 Task: Find connections with filter location Roth with filter topic #ContentMarketingwith filter profile language Spanish with filter current company Square Yards with filter school The NorthCap University with filter industry Motor Vehicle Parts Manufacturing with filter service category Demand Generation with filter keywords title Program Manager
Action: Mouse moved to (285, 239)
Screenshot: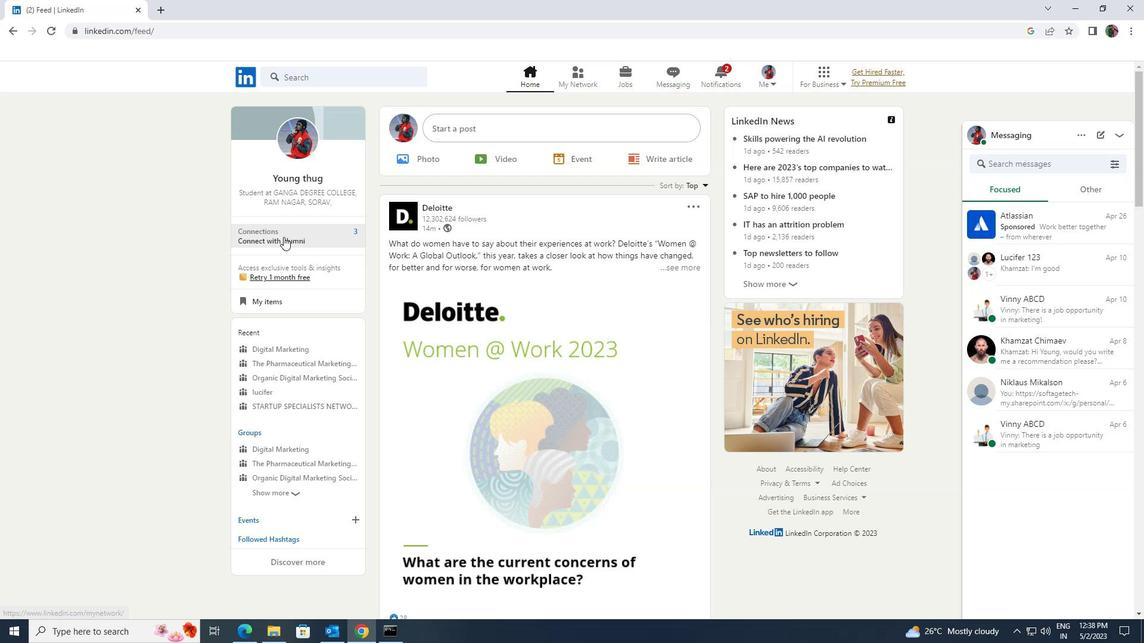 
Action: Mouse pressed left at (285, 239)
Screenshot: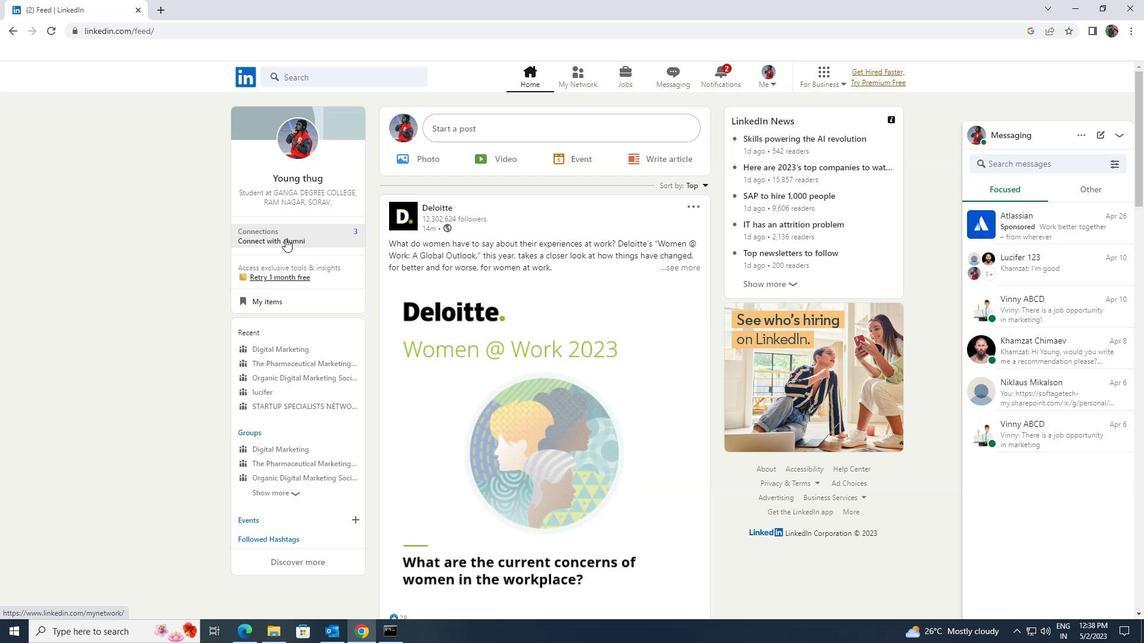 
Action: Mouse moved to (294, 144)
Screenshot: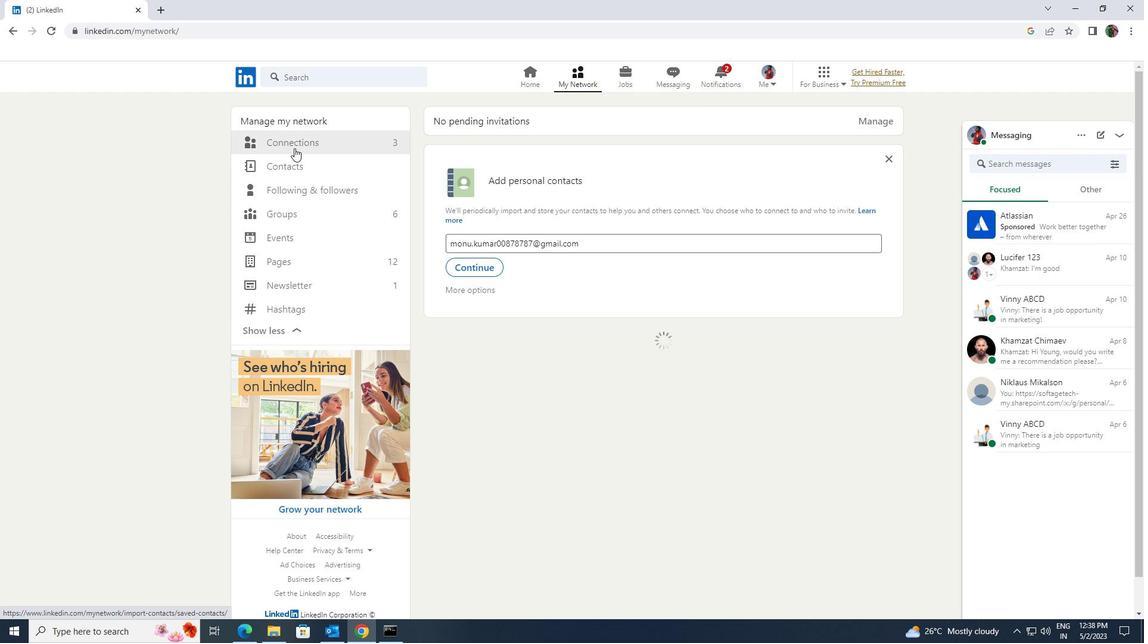 
Action: Mouse pressed left at (294, 144)
Screenshot: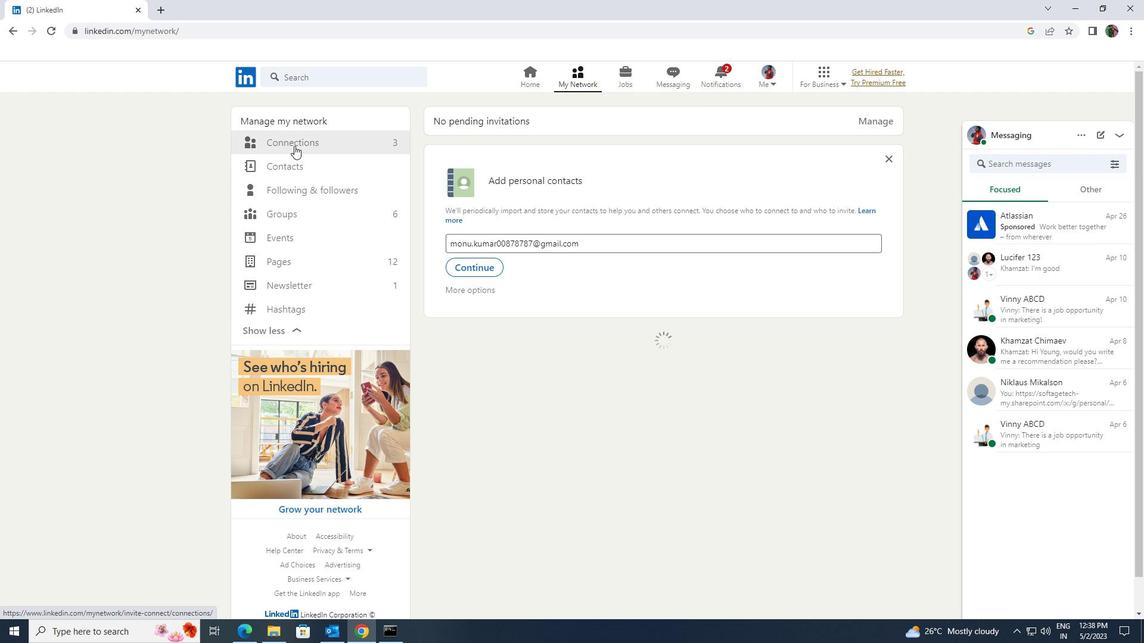 
Action: Mouse moved to (653, 143)
Screenshot: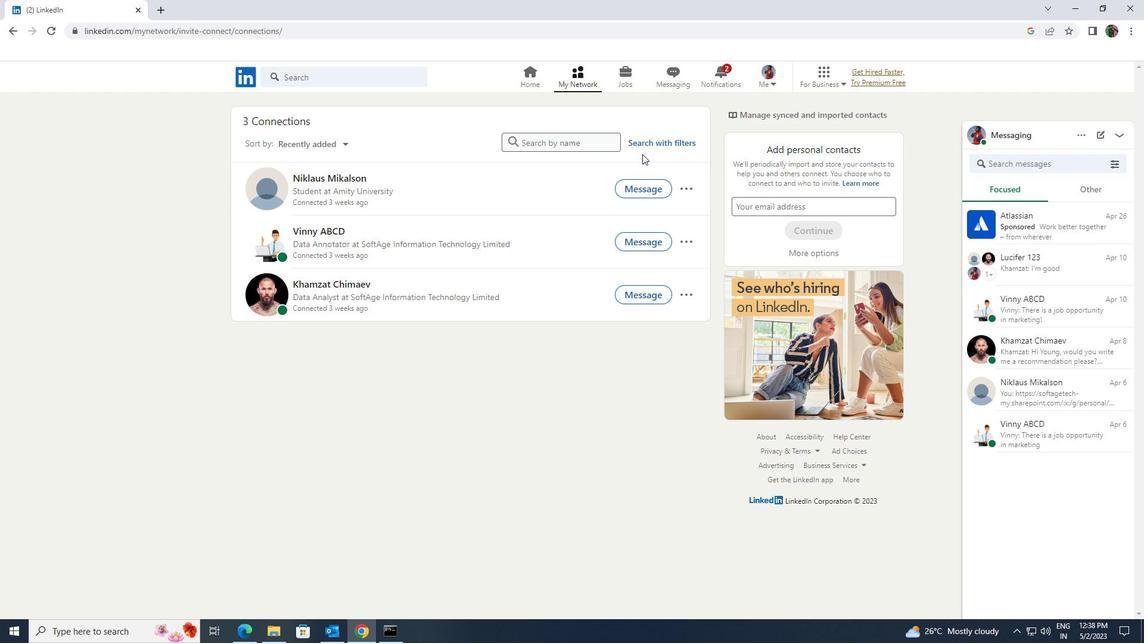 
Action: Mouse pressed left at (653, 143)
Screenshot: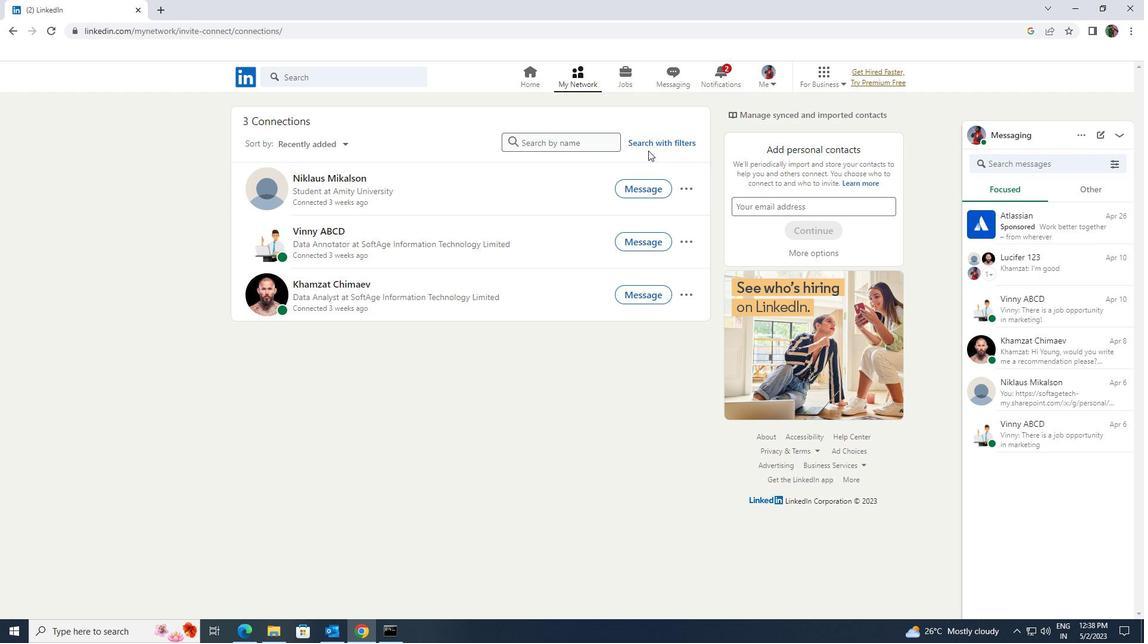 
Action: Mouse moved to (612, 110)
Screenshot: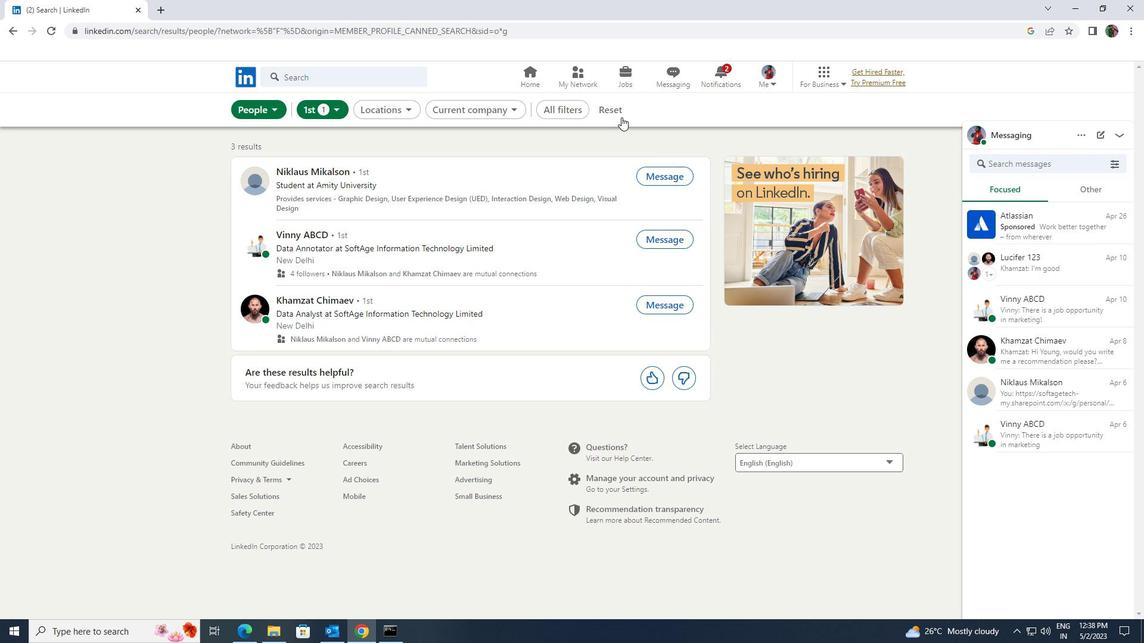 
Action: Mouse pressed left at (612, 110)
Screenshot: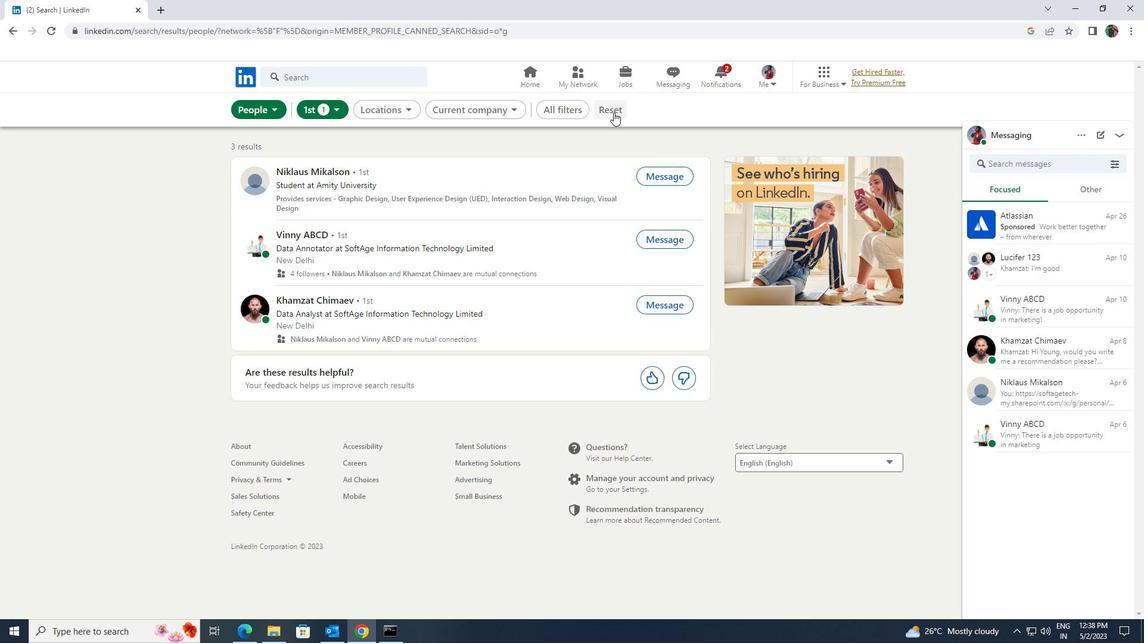 
Action: Mouse moved to (594, 108)
Screenshot: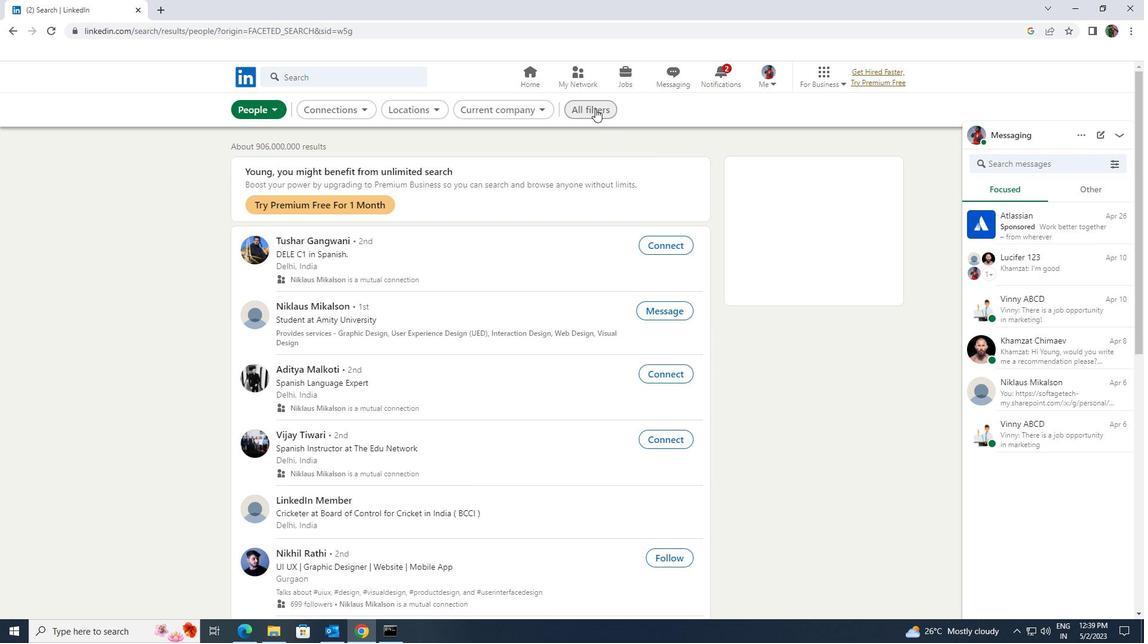 
Action: Mouse pressed left at (594, 108)
Screenshot: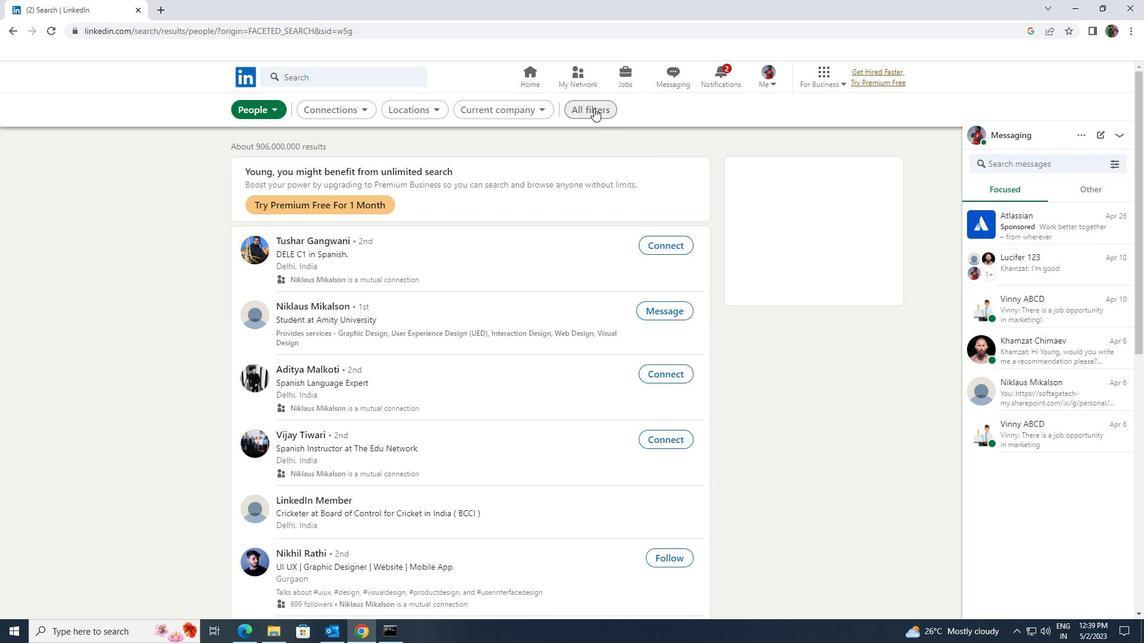 
Action: Mouse moved to (961, 305)
Screenshot: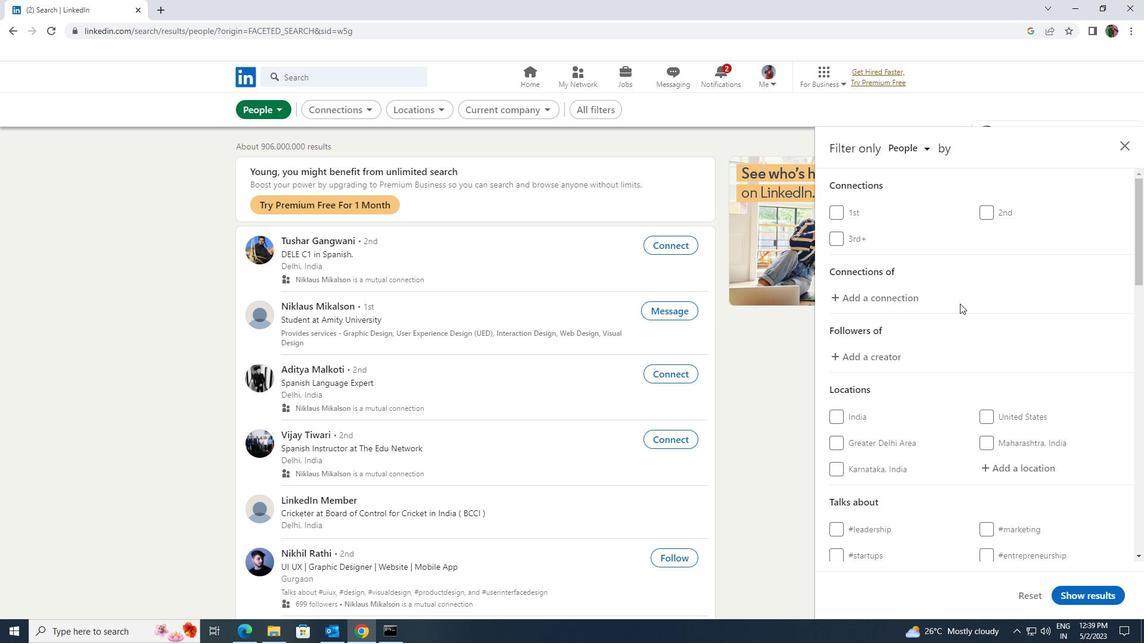 
Action: Mouse scrolled (961, 305) with delta (0, 0)
Screenshot: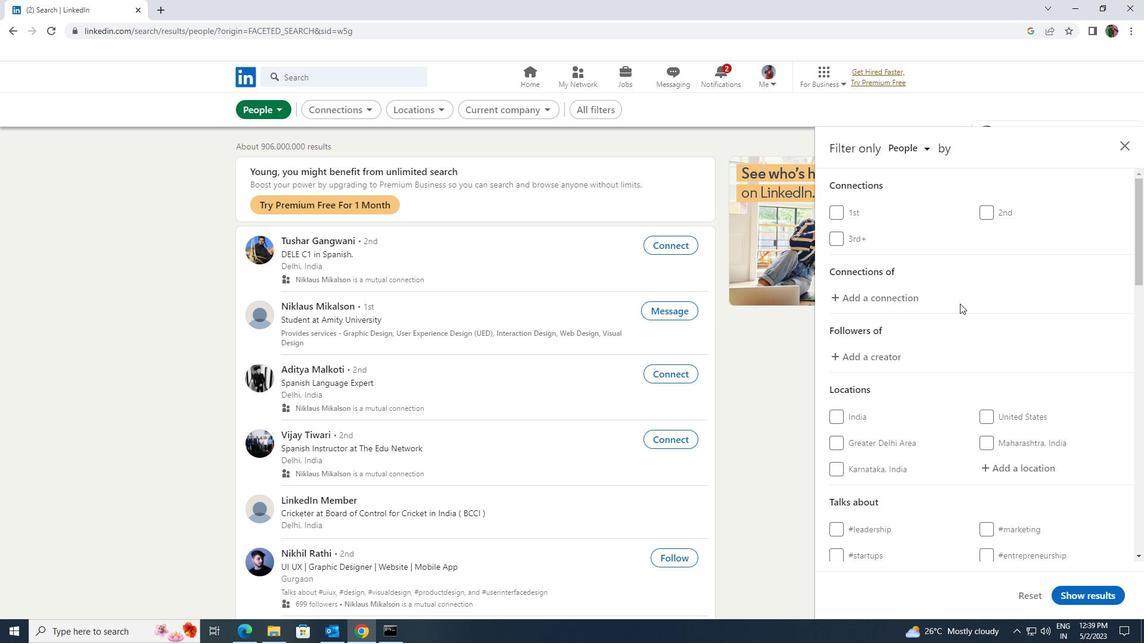 
Action: Mouse scrolled (961, 305) with delta (0, 0)
Screenshot: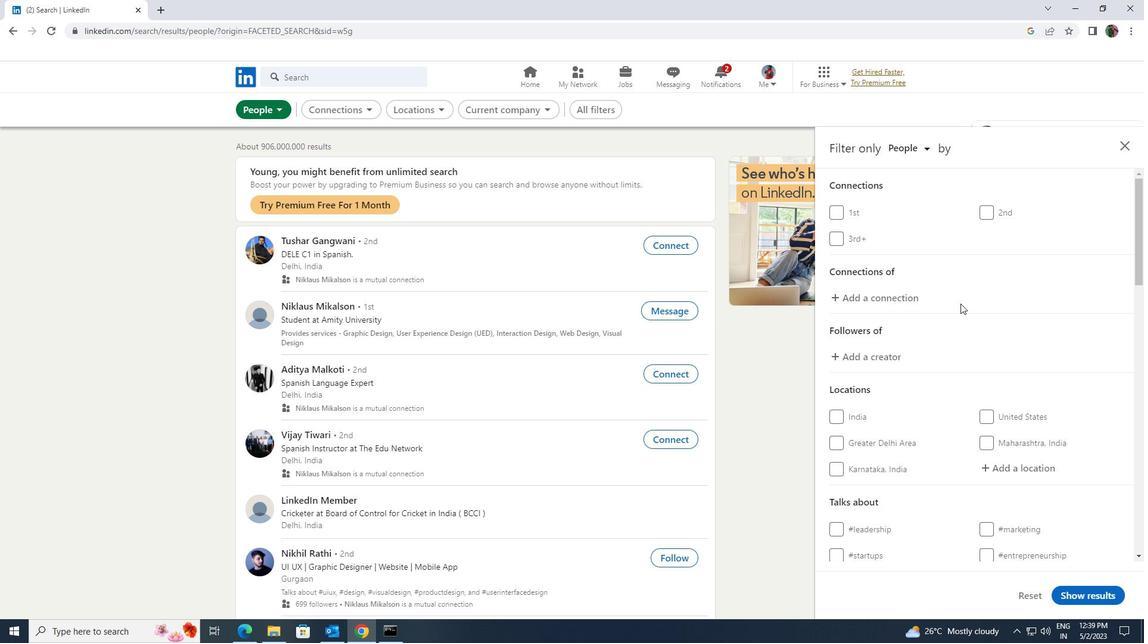 
Action: Mouse moved to (988, 346)
Screenshot: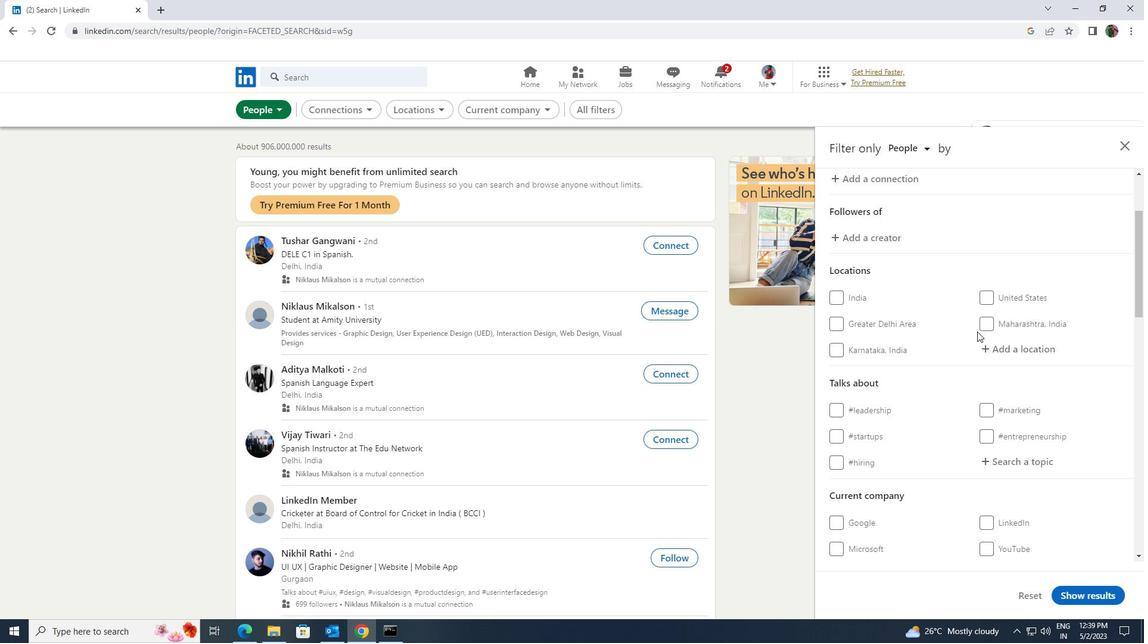 
Action: Mouse pressed left at (988, 346)
Screenshot: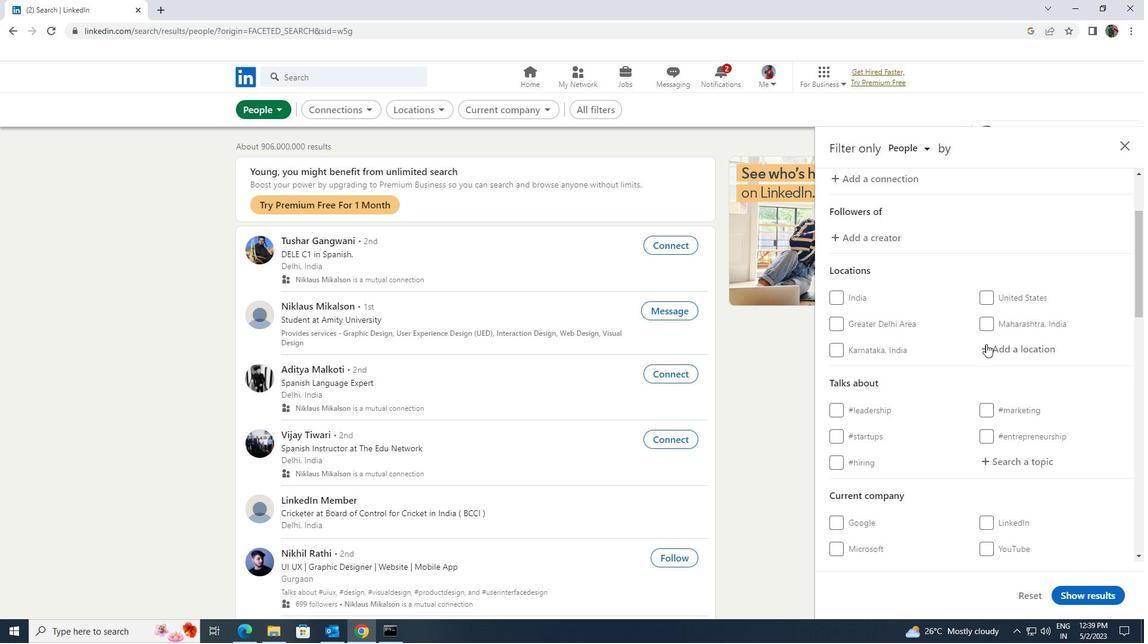 
Action: Mouse moved to (989, 347)
Screenshot: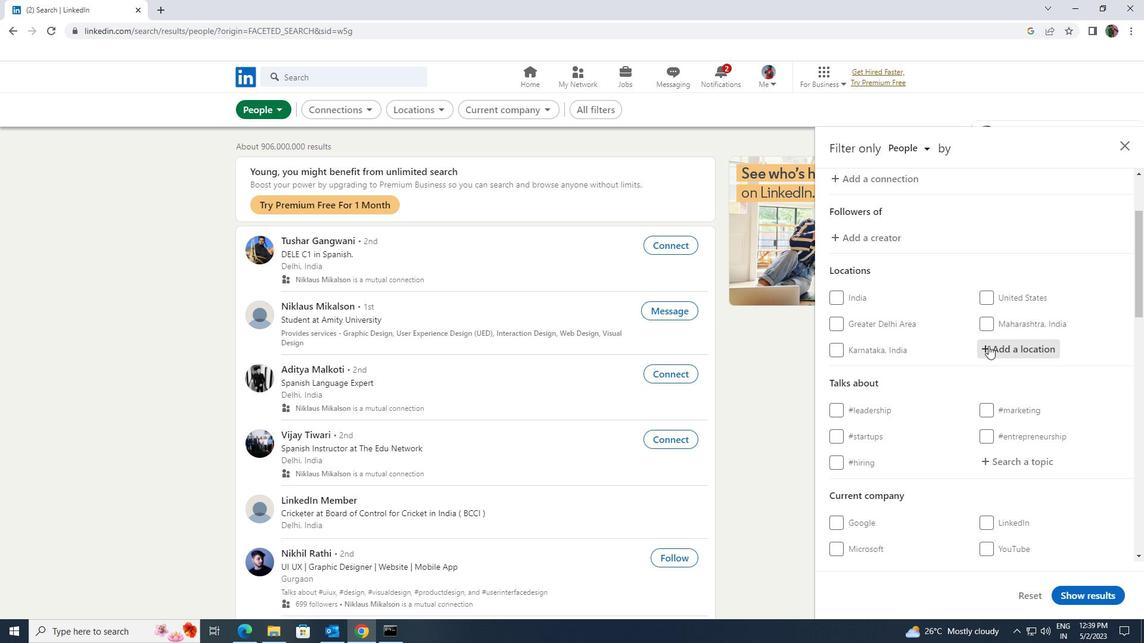 
Action: Key pressed <Key.shift>ROTH
Screenshot: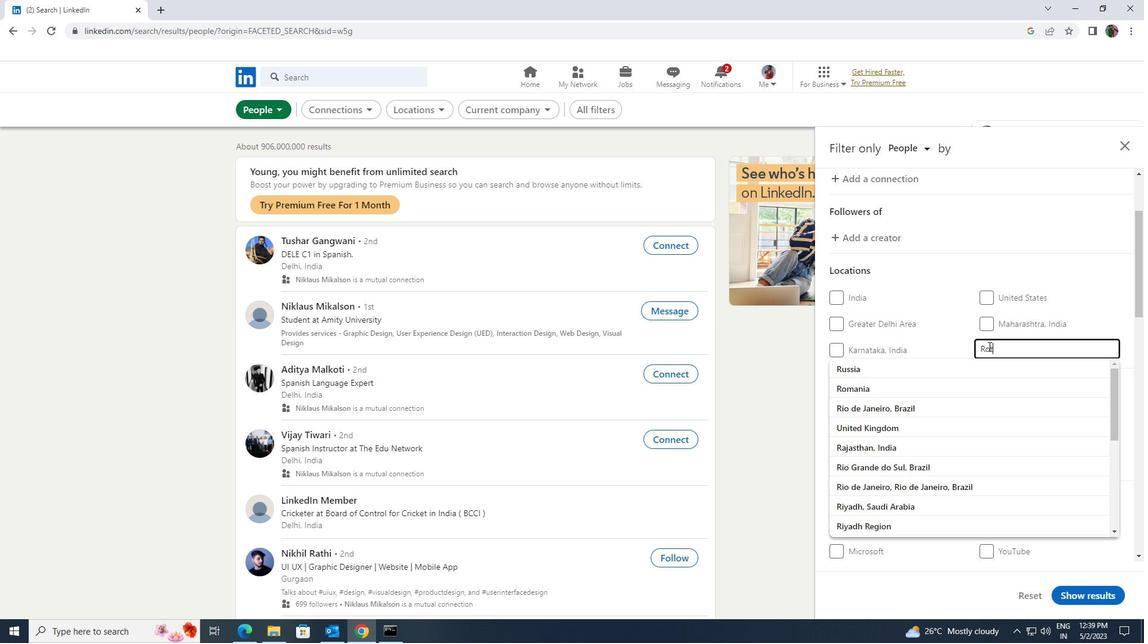 
Action: Mouse moved to (970, 382)
Screenshot: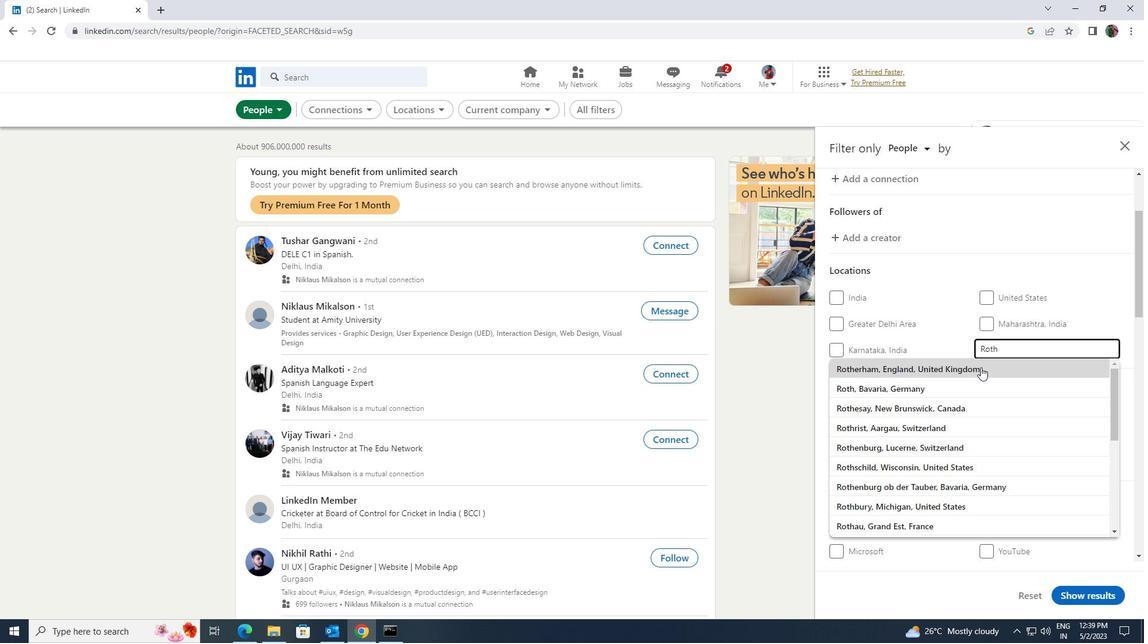 
Action: Mouse pressed left at (970, 382)
Screenshot: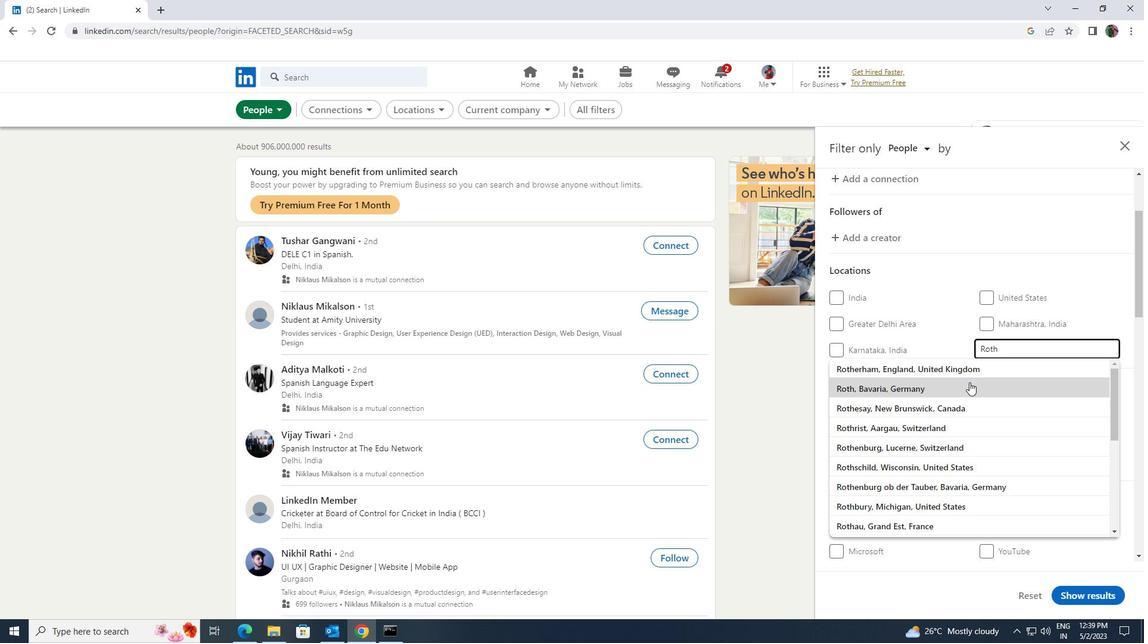 
Action: Mouse scrolled (970, 382) with delta (0, 0)
Screenshot: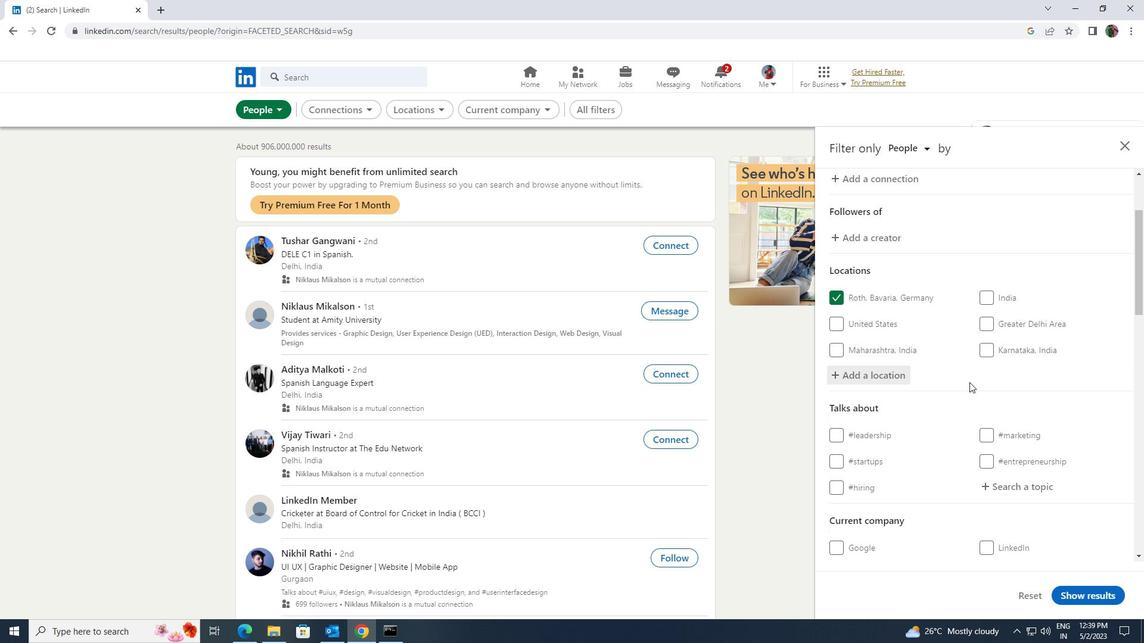 
Action: Mouse moved to (991, 422)
Screenshot: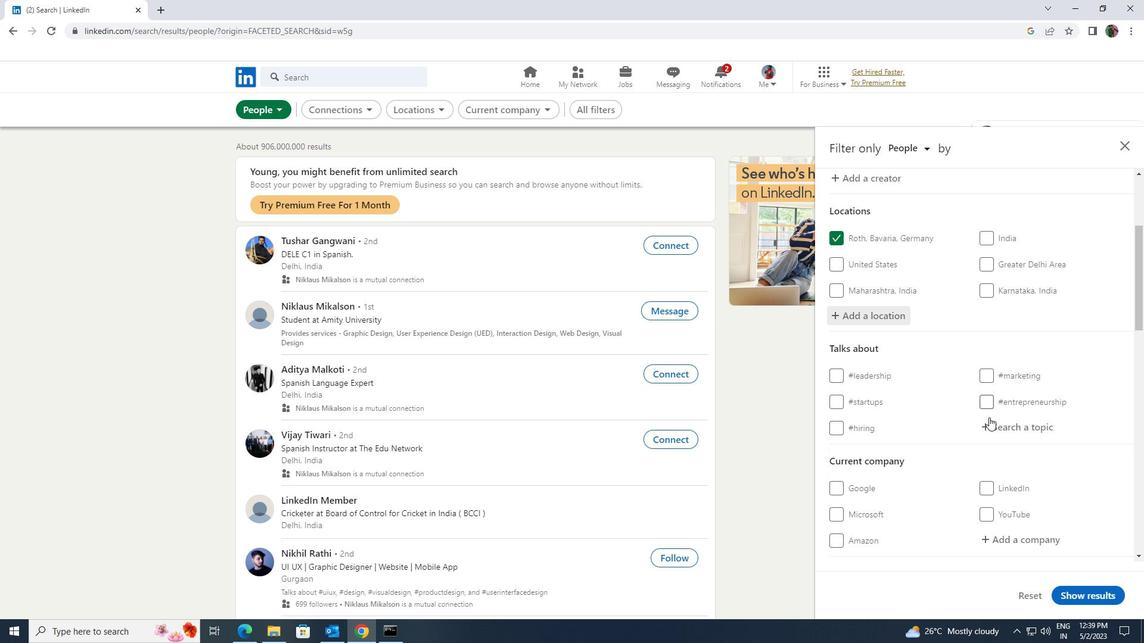 
Action: Mouse pressed left at (991, 422)
Screenshot: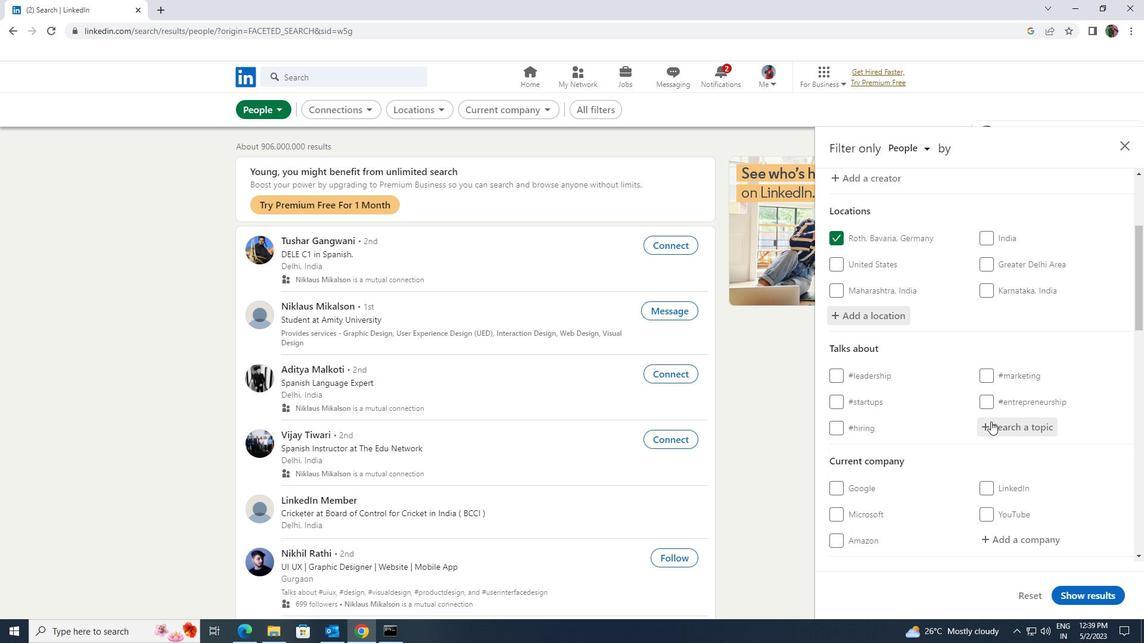 
Action: Key pressed <Key.shift><Key.shift><Key.shift><Key.shift><Key.shift><Key.shift><Key.shift>CONTENT<Key.shift>MARK
Screenshot: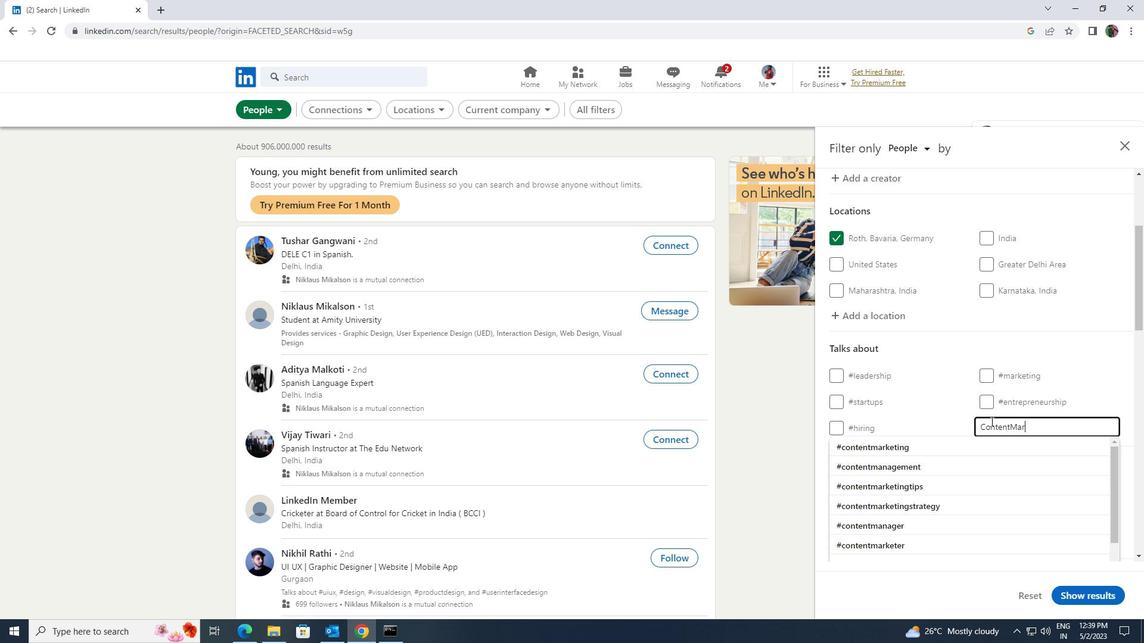 
Action: Mouse moved to (981, 439)
Screenshot: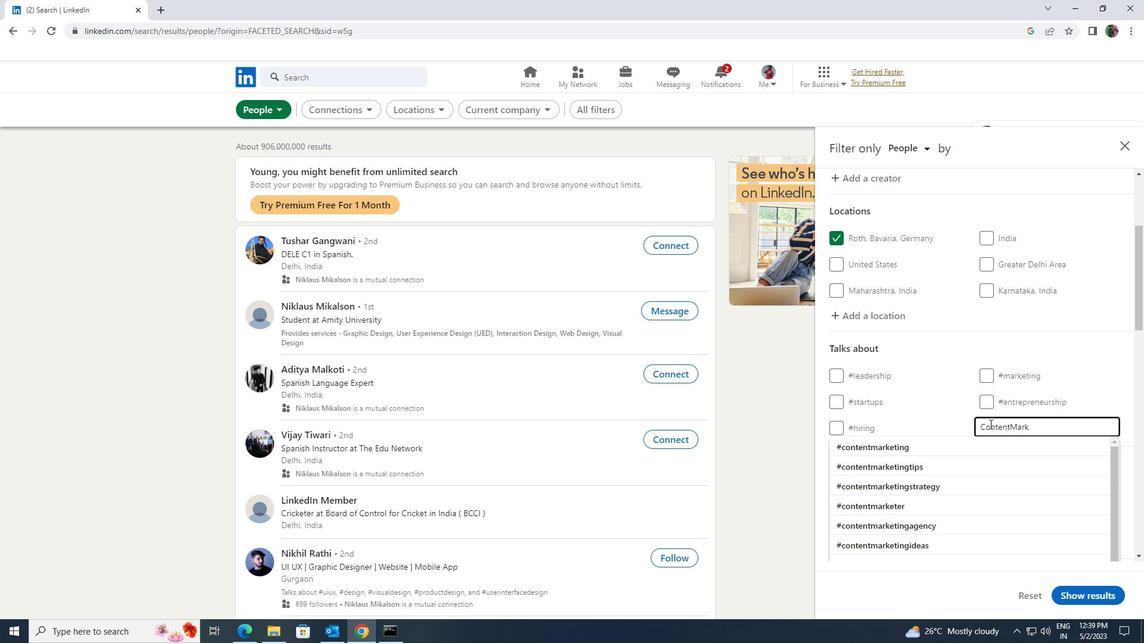 
Action: Mouse pressed left at (981, 439)
Screenshot: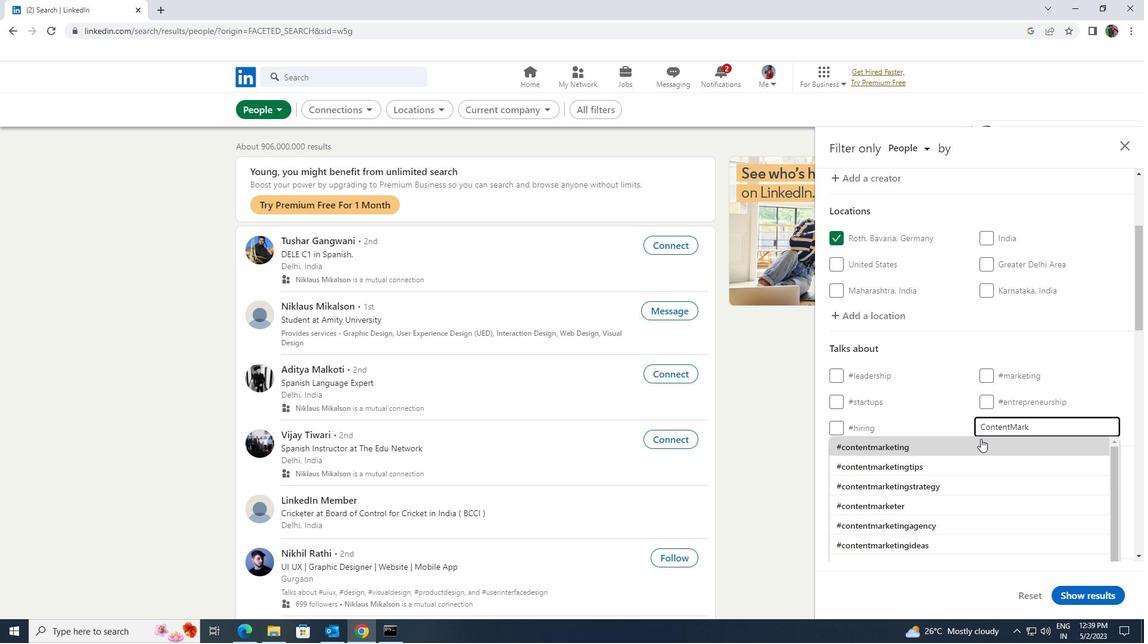 
Action: Mouse scrolled (981, 438) with delta (0, 0)
Screenshot: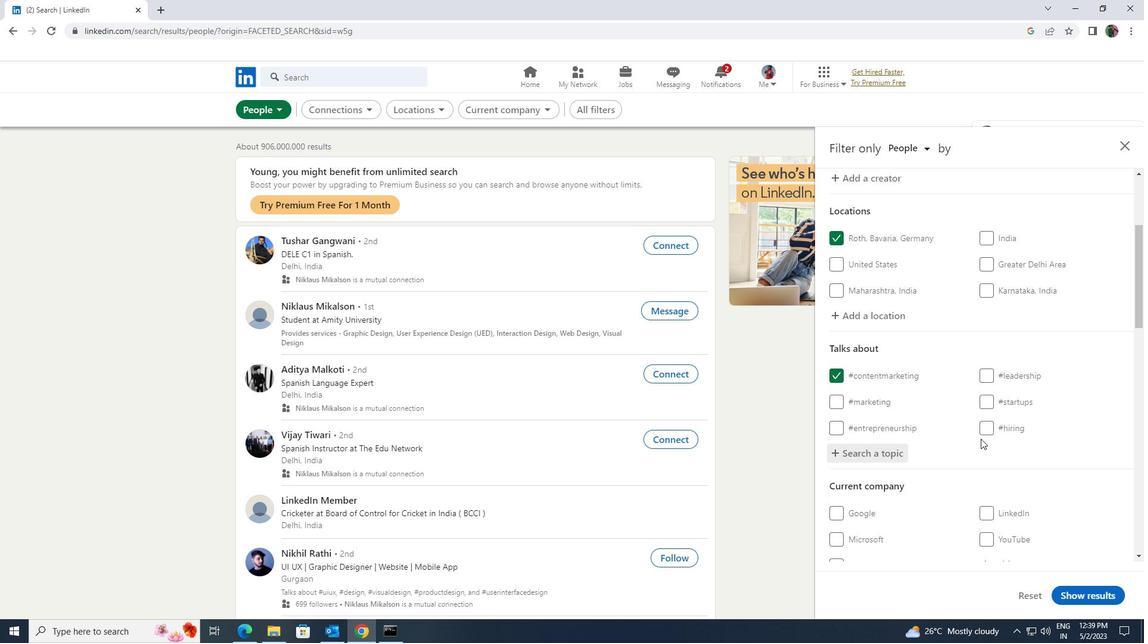 
Action: Mouse scrolled (981, 438) with delta (0, 0)
Screenshot: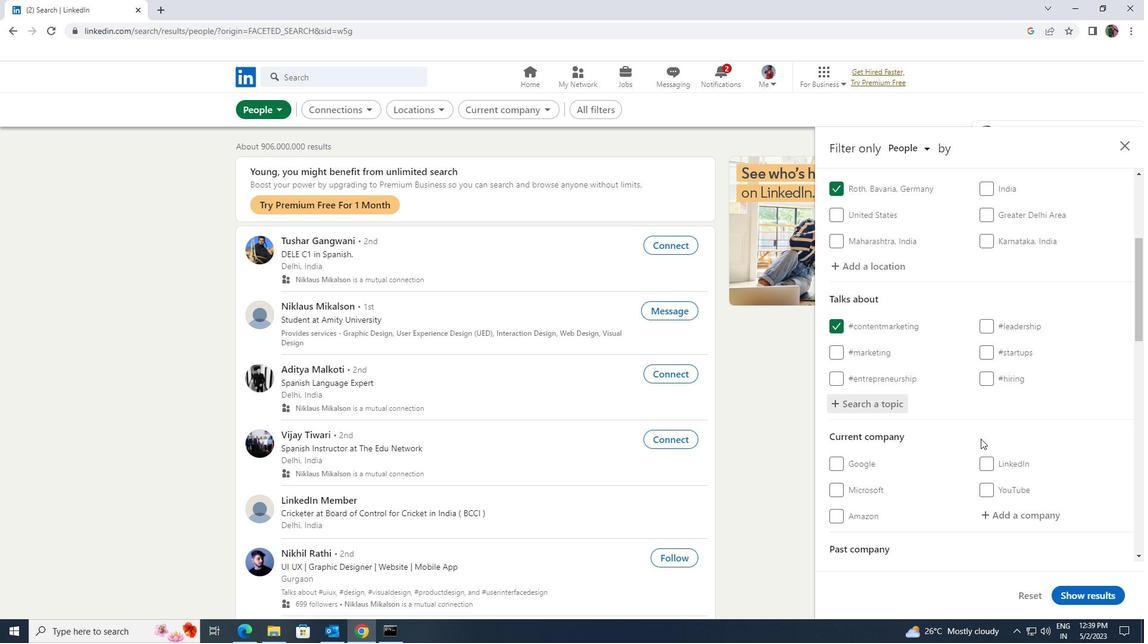 
Action: Mouse scrolled (981, 438) with delta (0, 0)
Screenshot: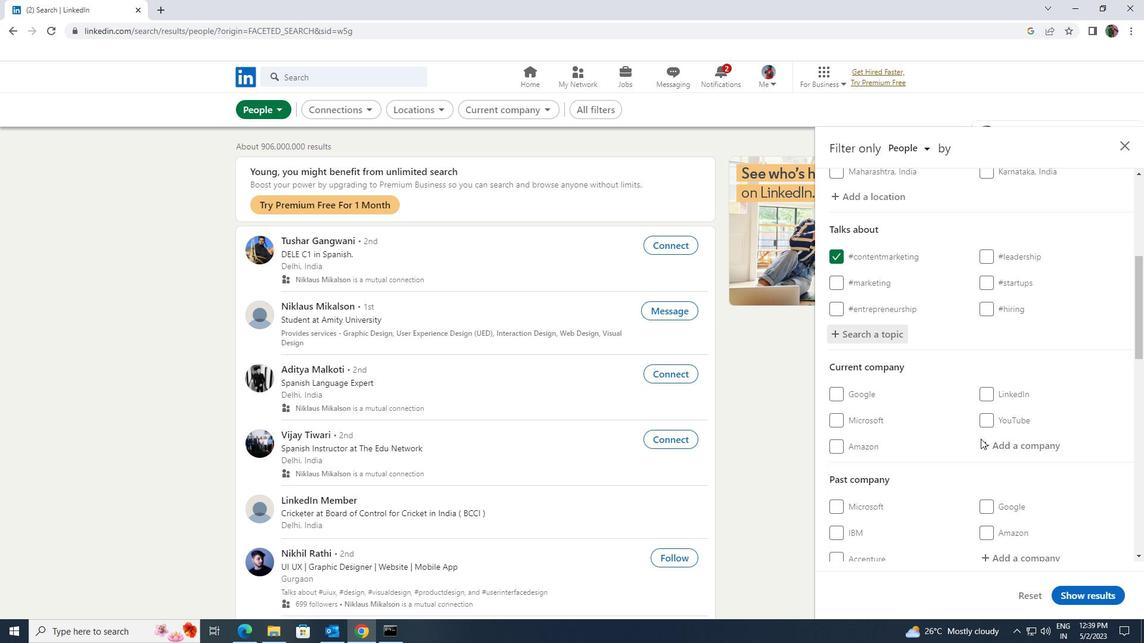 
Action: Mouse scrolled (981, 438) with delta (0, 0)
Screenshot: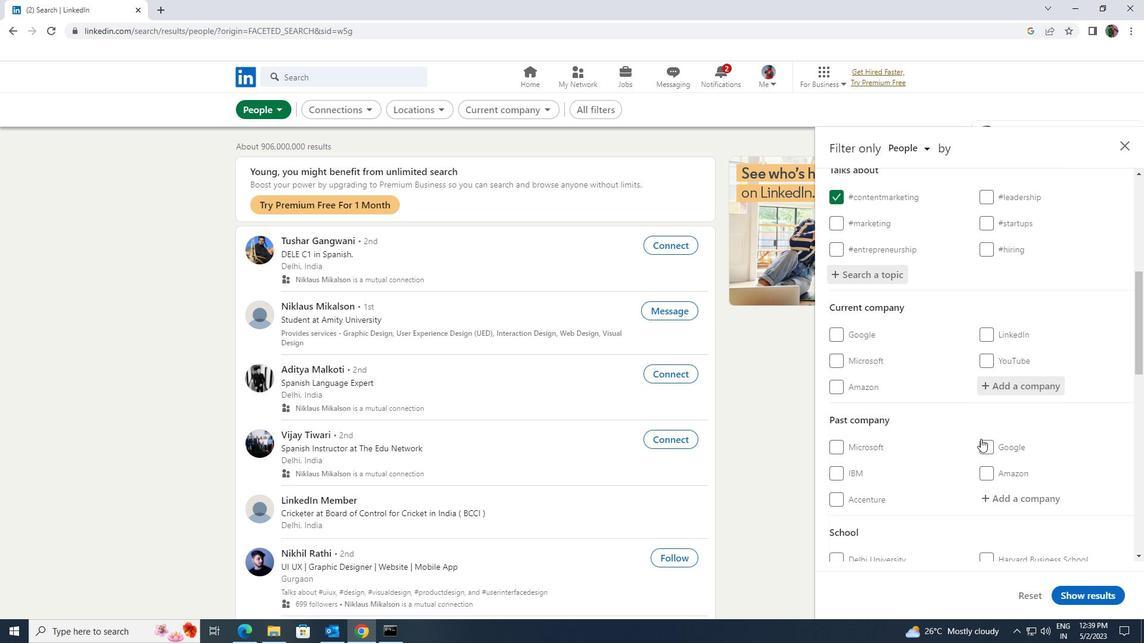 
Action: Mouse scrolled (981, 438) with delta (0, 0)
Screenshot: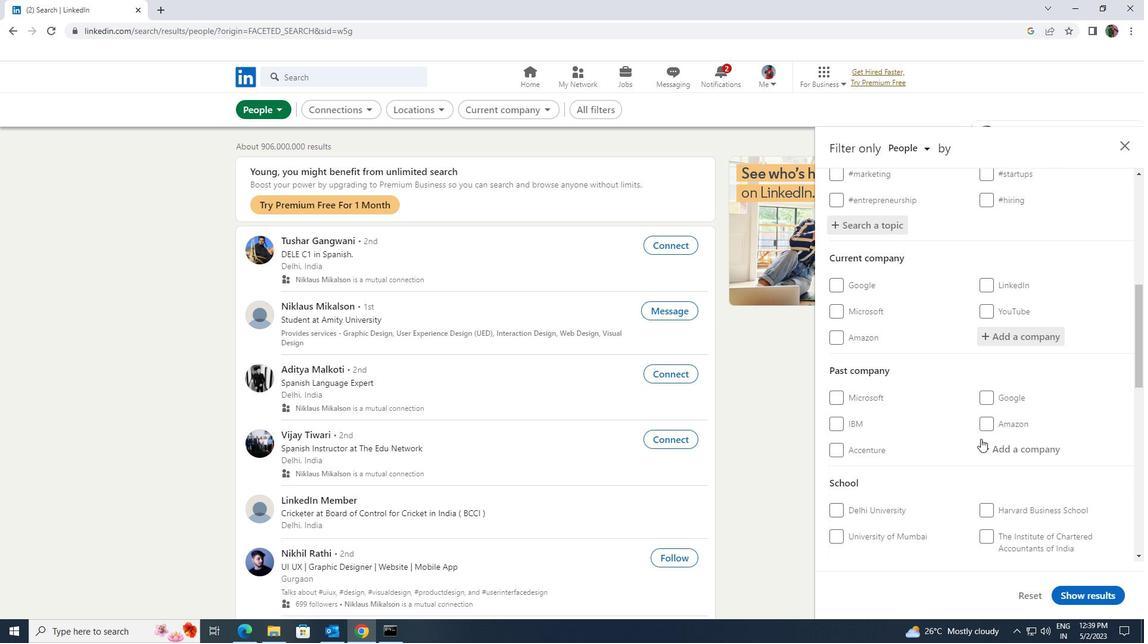 
Action: Mouse scrolled (981, 438) with delta (0, 0)
Screenshot: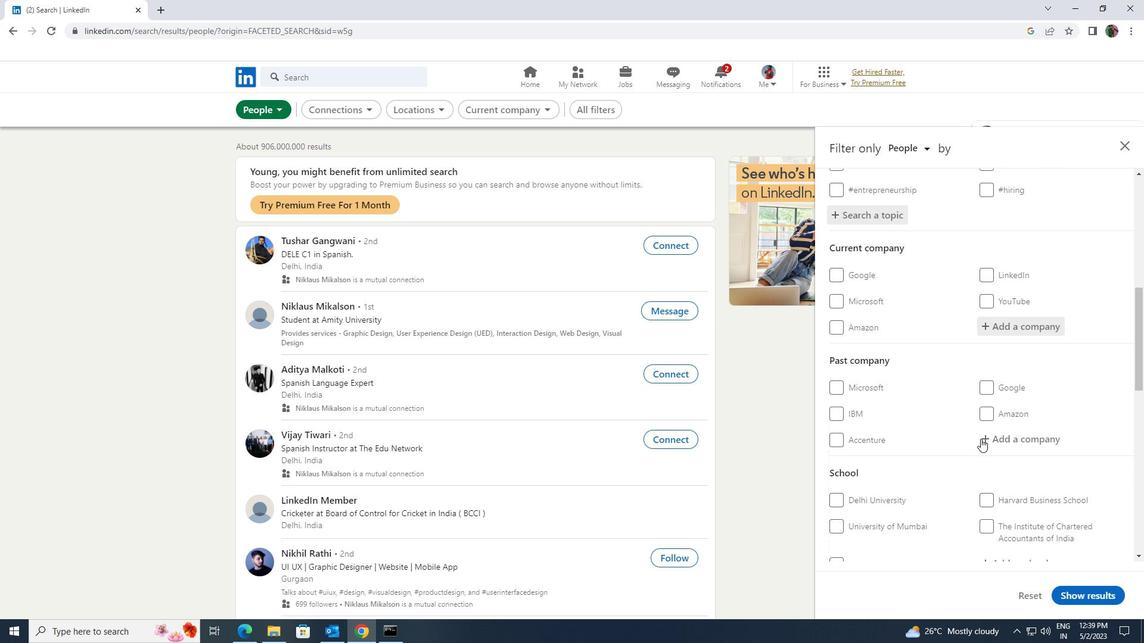 
Action: Mouse scrolled (981, 438) with delta (0, 0)
Screenshot: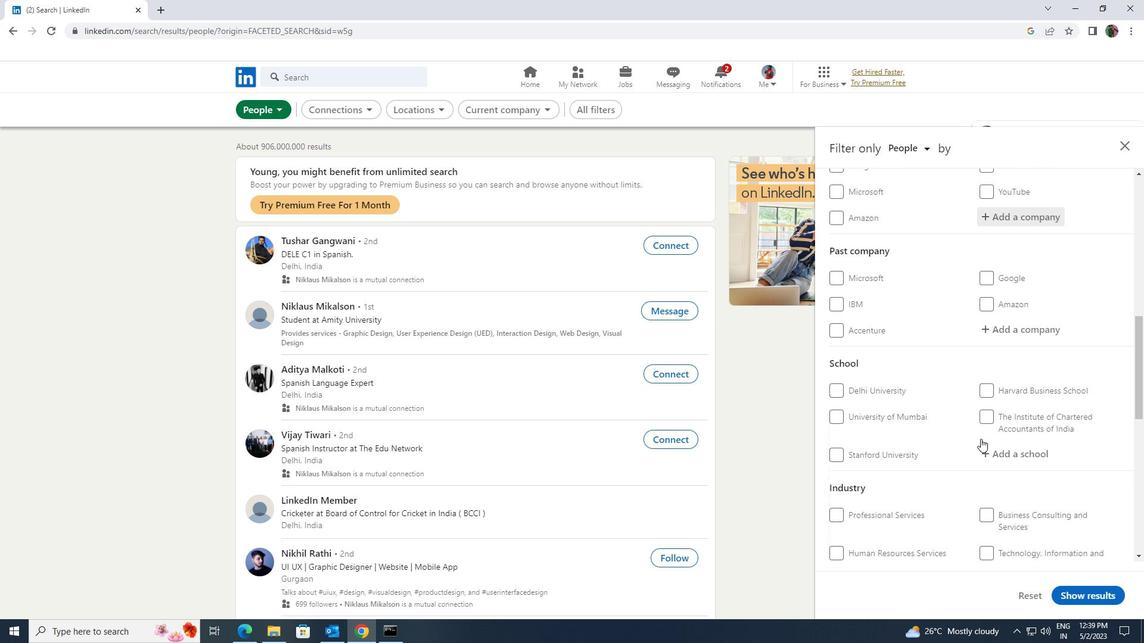 
Action: Mouse scrolled (981, 438) with delta (0, 0)
Screenshot: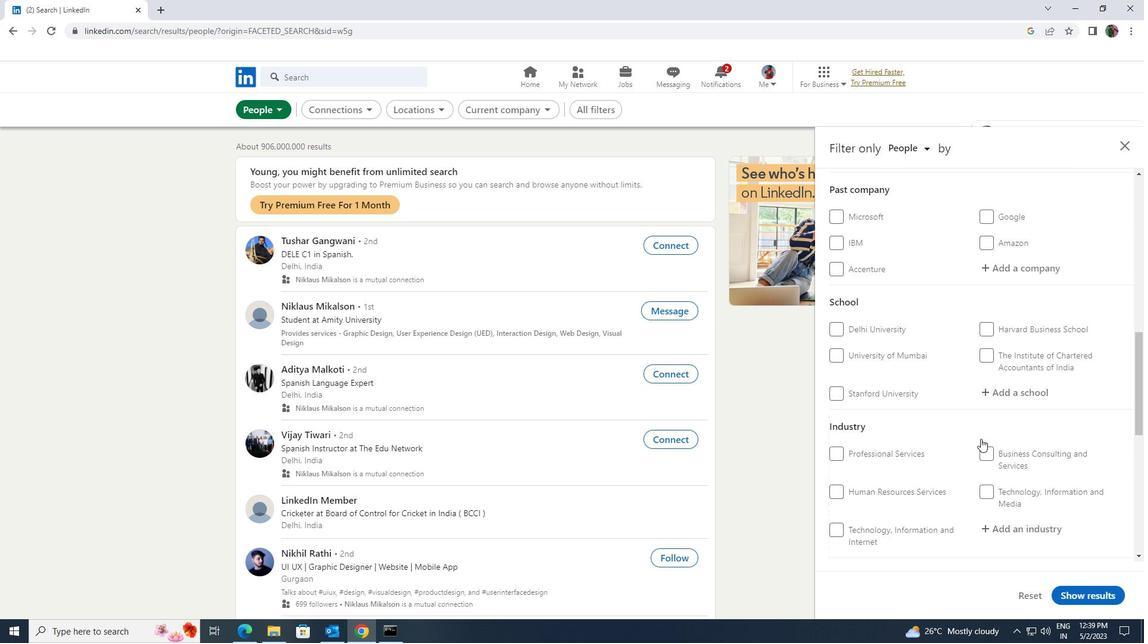 
Action: Mouse scrolled (981, 438) with delta (0, 0)
Screenshot: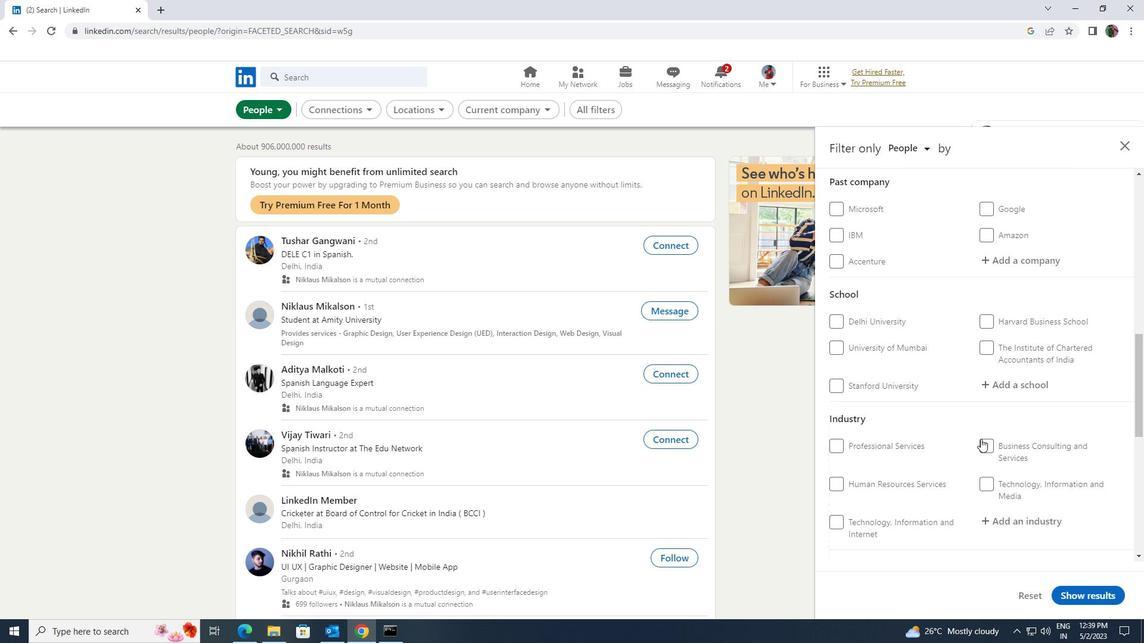 
Action: Mouse scrolled (981, 438) with delta (0, 0)
Screenshot: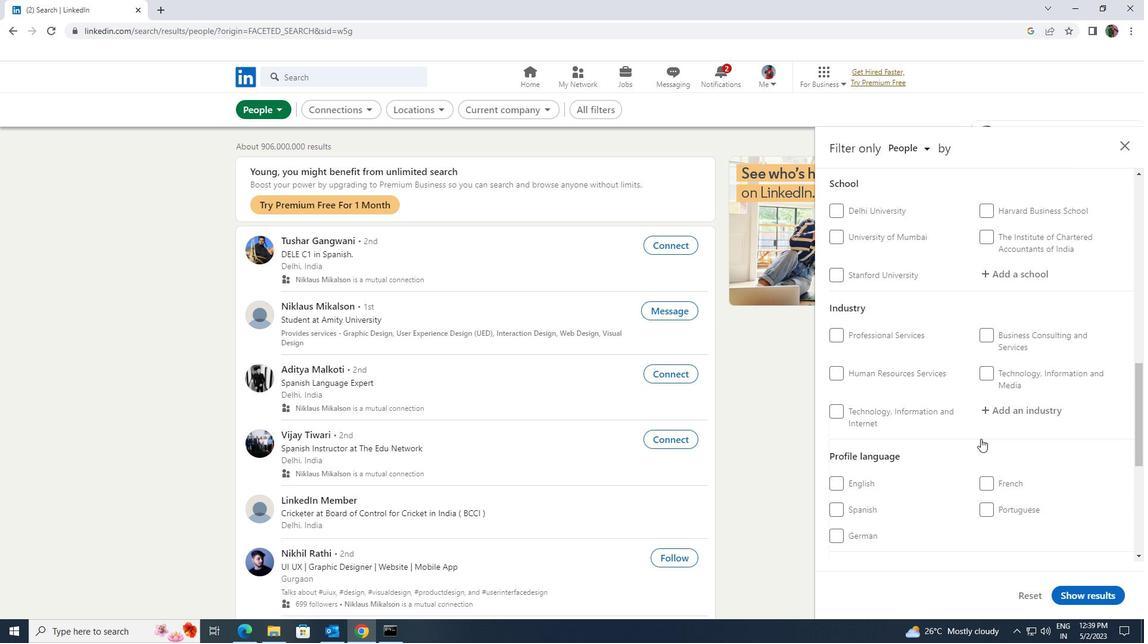 
Action: Mouse moved to (836, 443)
Screenshot: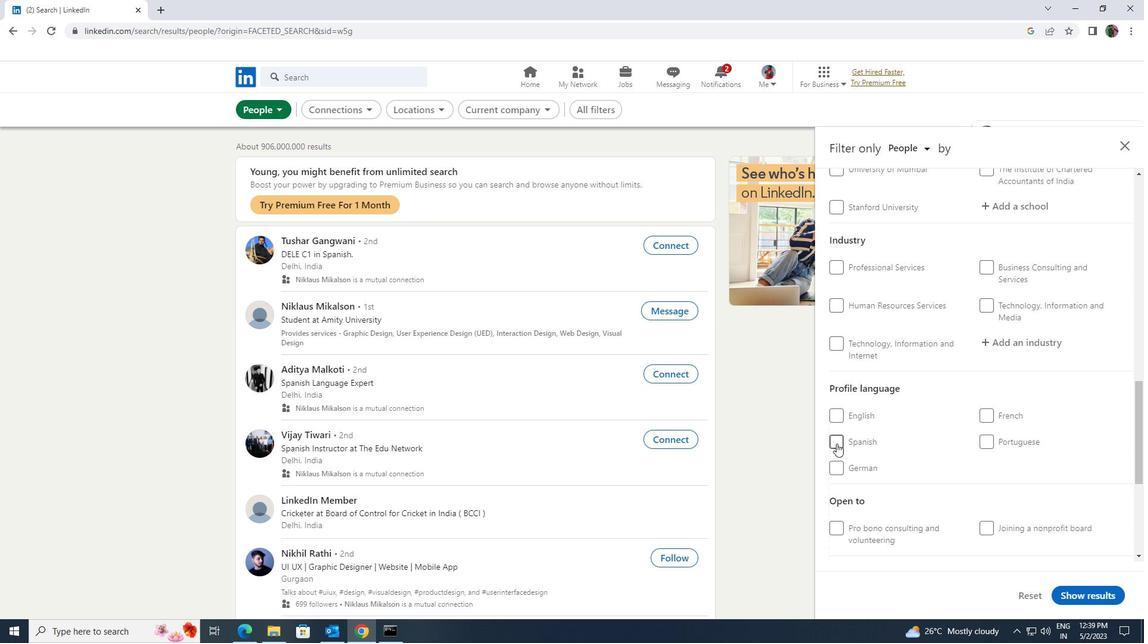 
Action: Mouse pressed left at (836, 443)
Screenshot: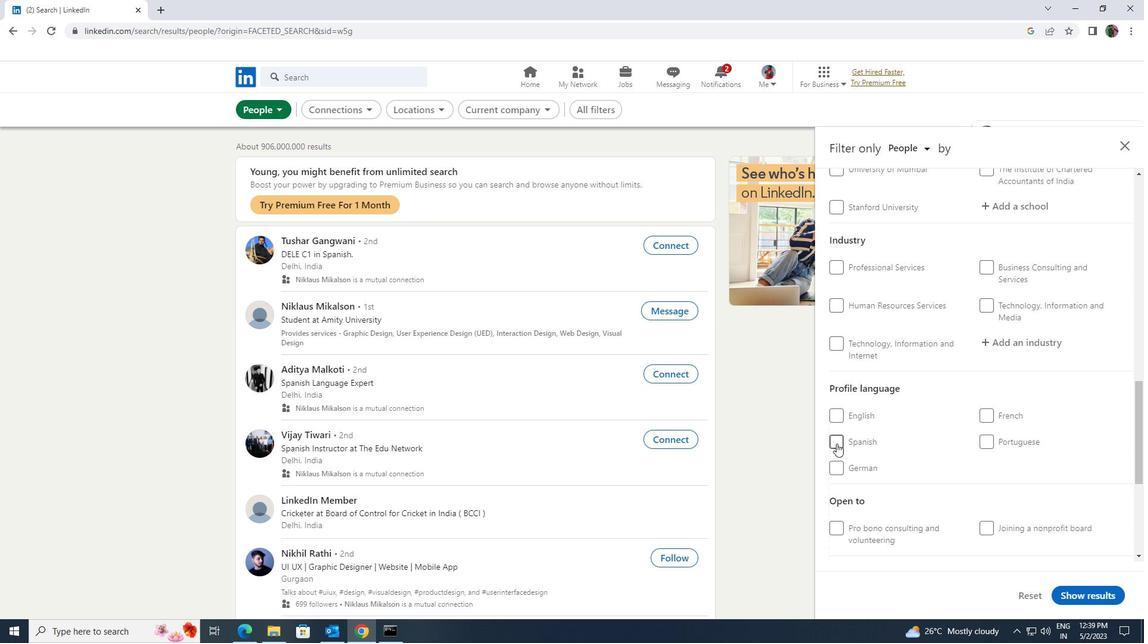 
Action: Mouse moved to (928, 429)
Screenshot: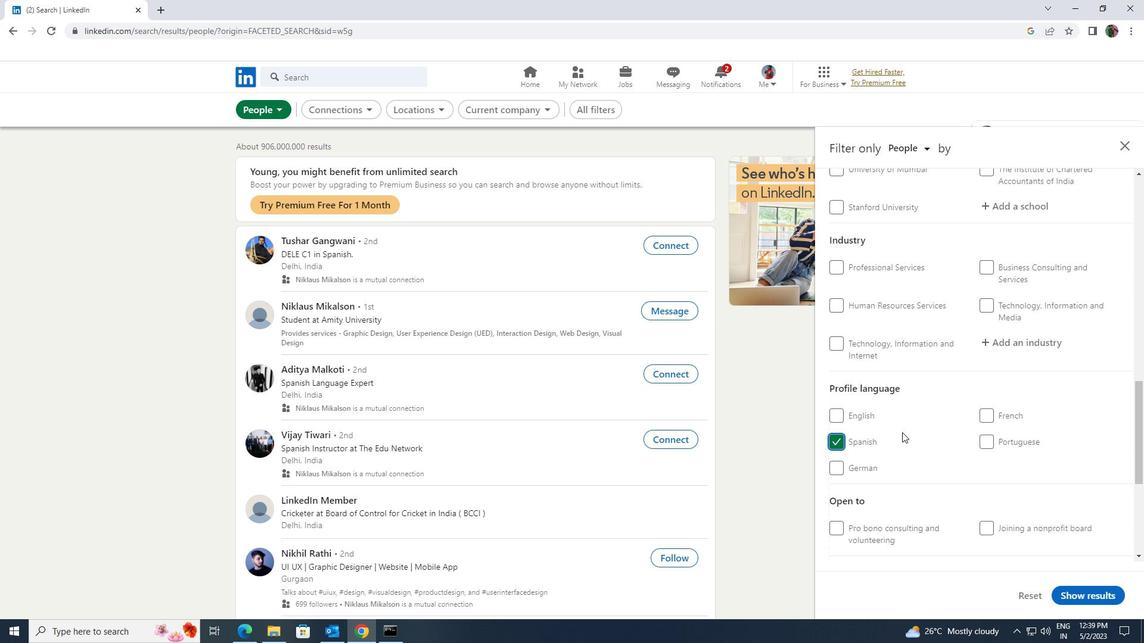 
Action: Mouse scrolled (928, 429) with delta (0, 0)
Screenshot: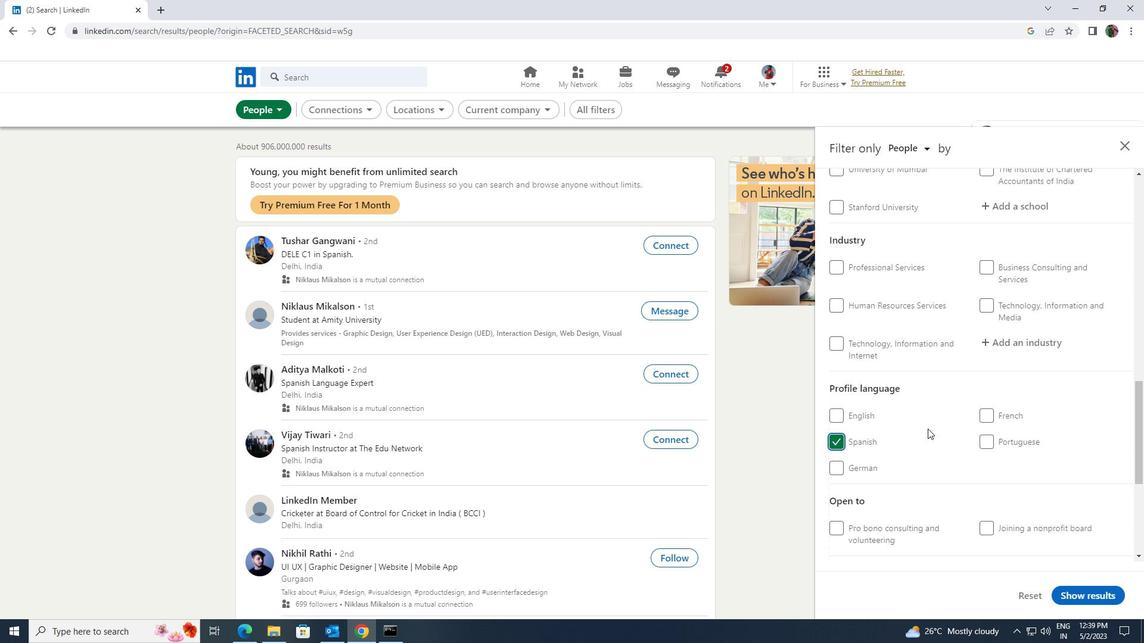 
Action: Mouse scrolled (928, 429) with delta (0, 0)
Screenshot: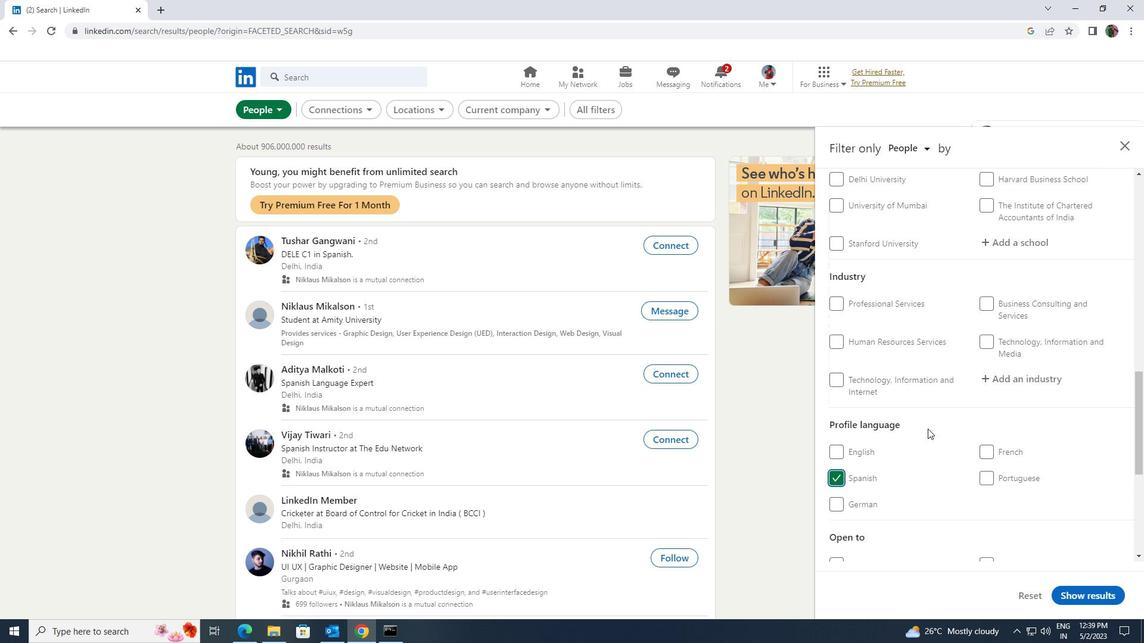
Action: Mouse scrolled (928, 429) with delta (0, 0)
Screenshot: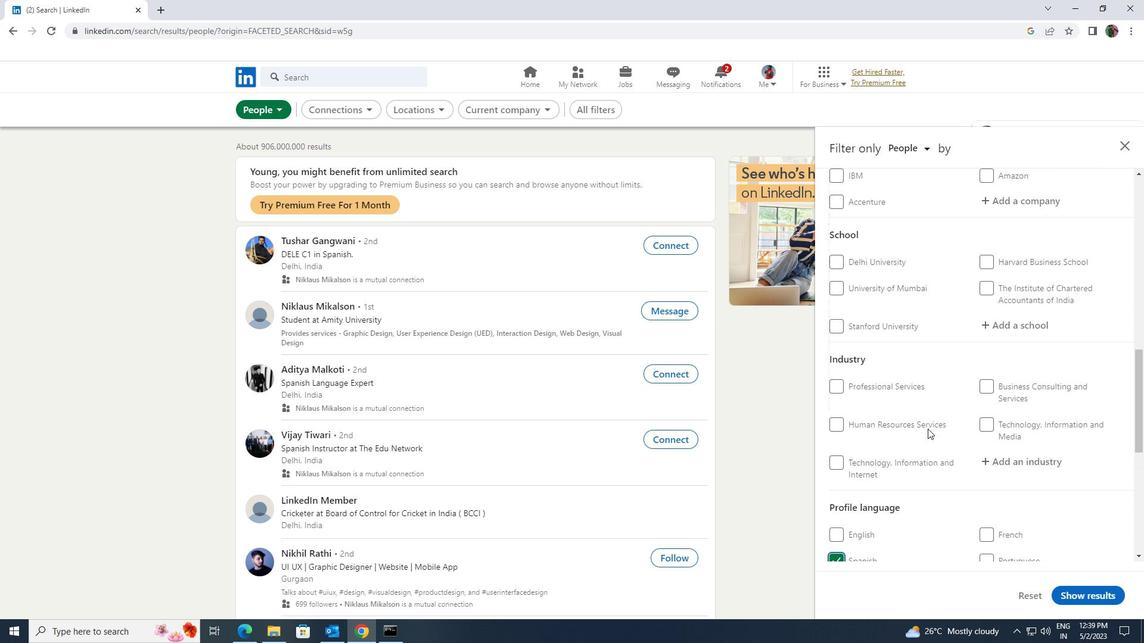 
Action: Mouse scrolled (928, 429) with delta (0, 0)
Screenshot: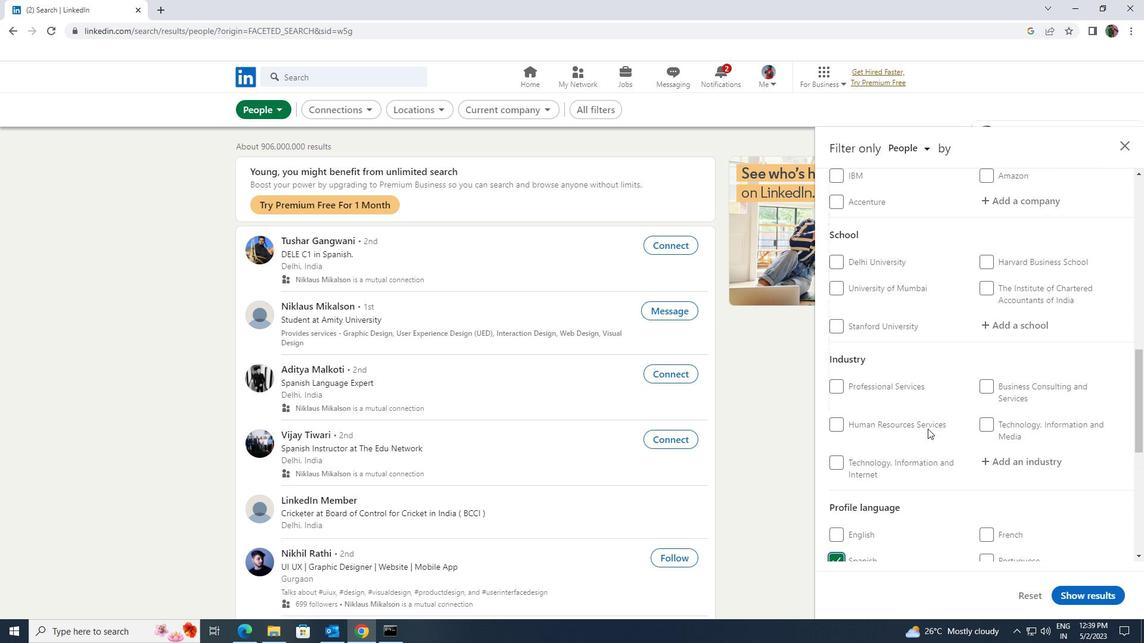 
Action: Mouse scrolled (928, 429) with delta (0, 0)
Screenshot: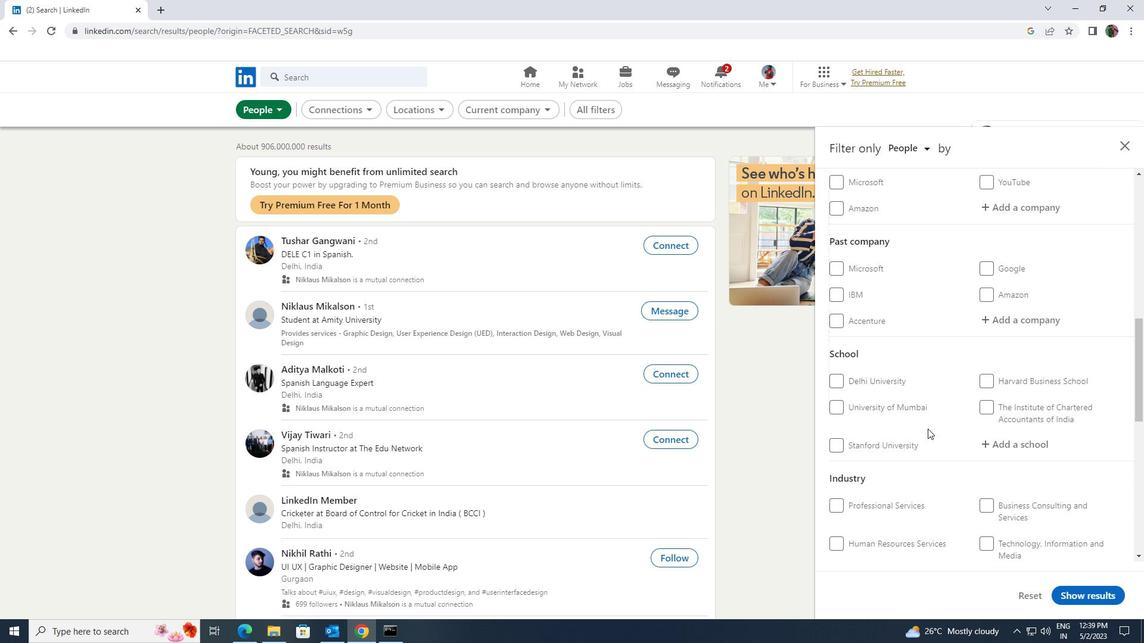 
Action: Mouse scrolled (928, 429) with delta (0, 0)
Screenshot: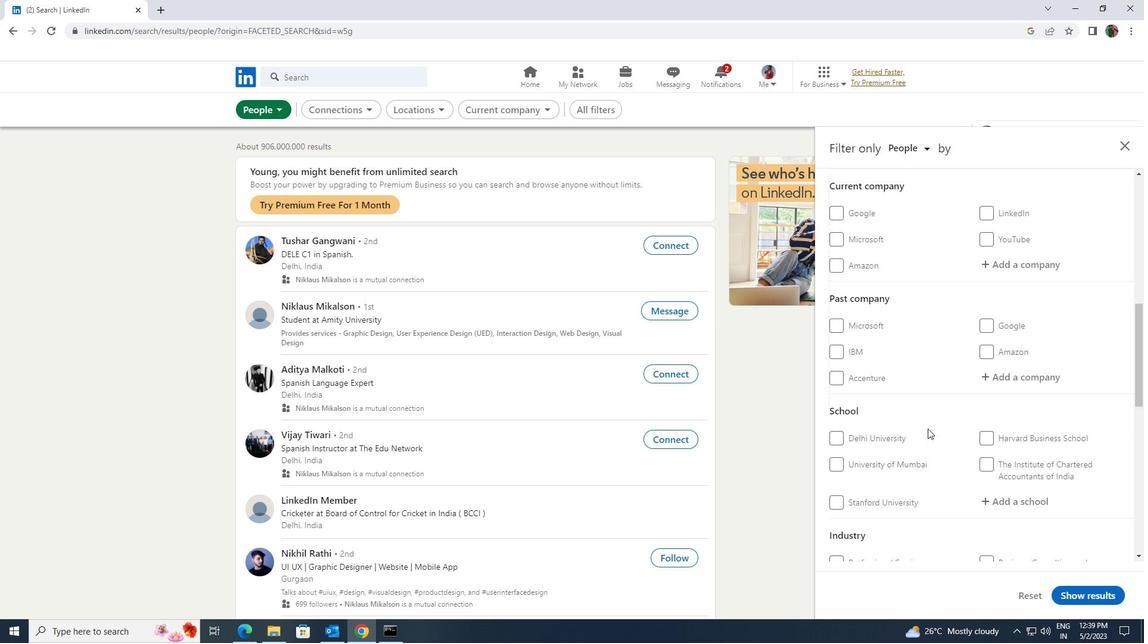 
Action: Mouse scrolled (928, 429) with delta (0, 0)
Screenshot: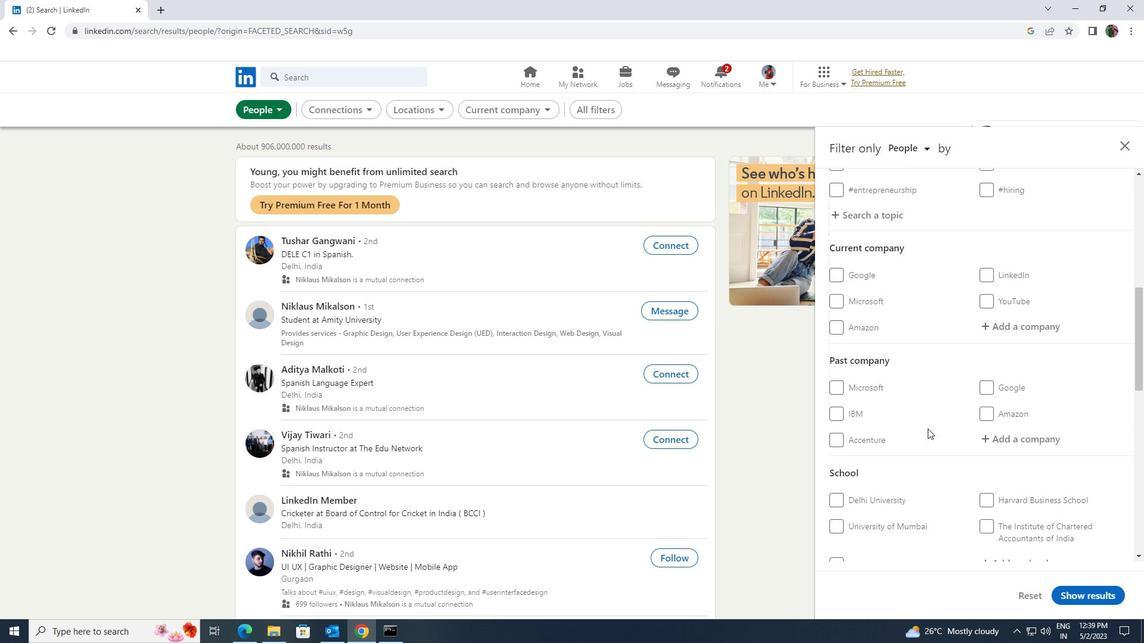 
Action: Mouse moved to (988, 392)
Screenshot: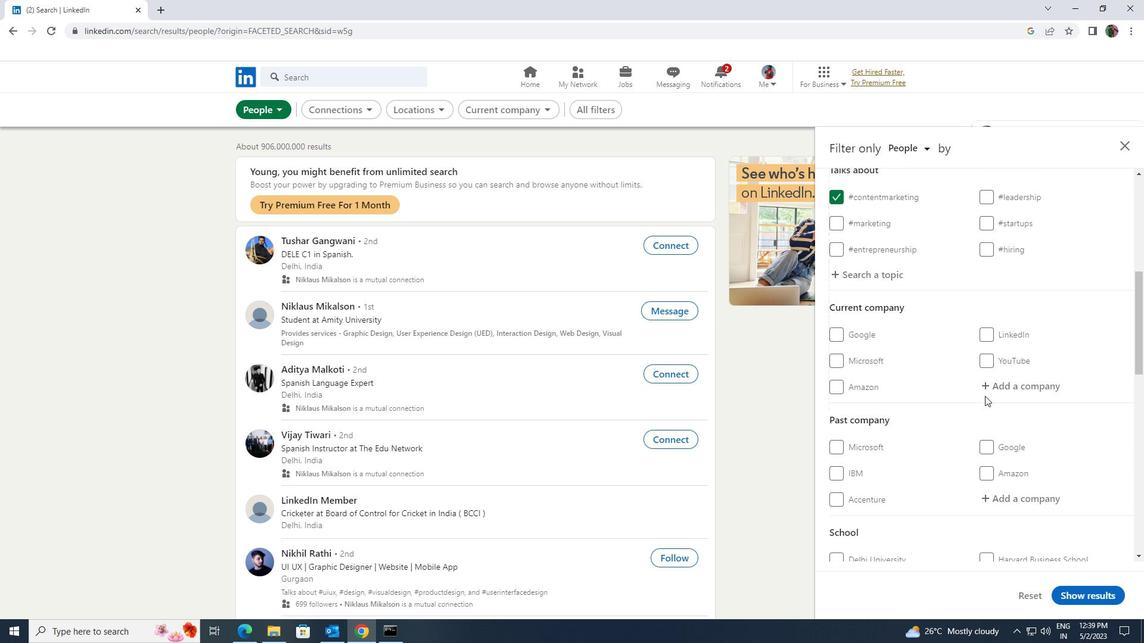 
Action: Mouse pressed left at (988, 392)
Screenshot: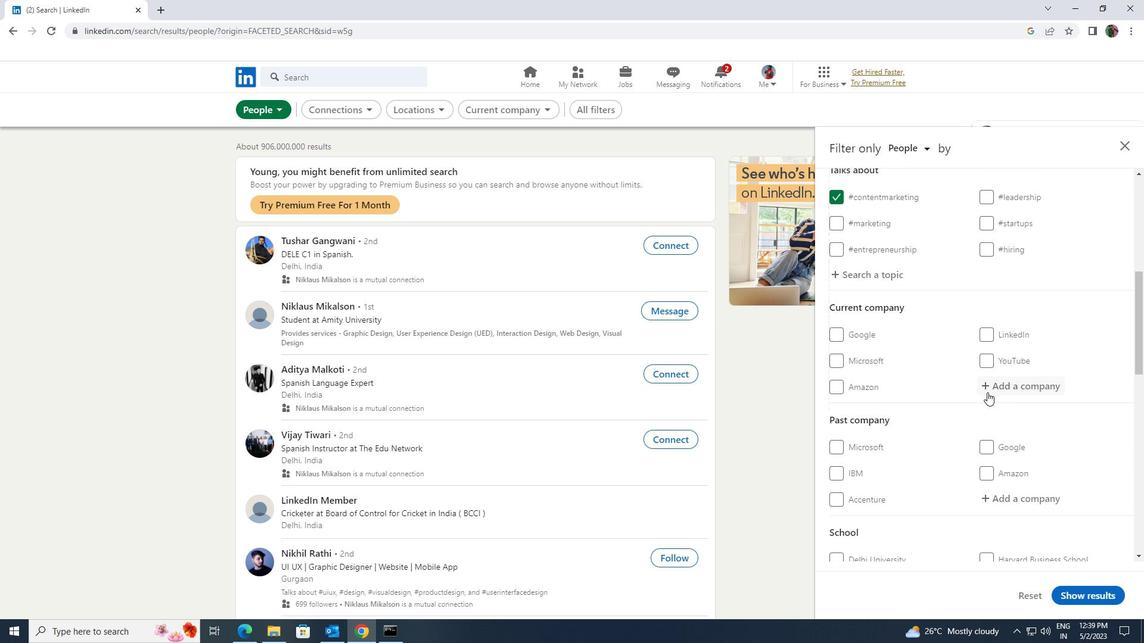 
Action: Key pressed <Key.shift><Key.shift><Key.shift>SQUARE<Key.shift><Key.shift><Key.shift><Key.shift><Key.shift><Key.shift><Key.shift><Key.shift><Key.shift><Key.shift><Key.shift><Key.shift>
Screenshot: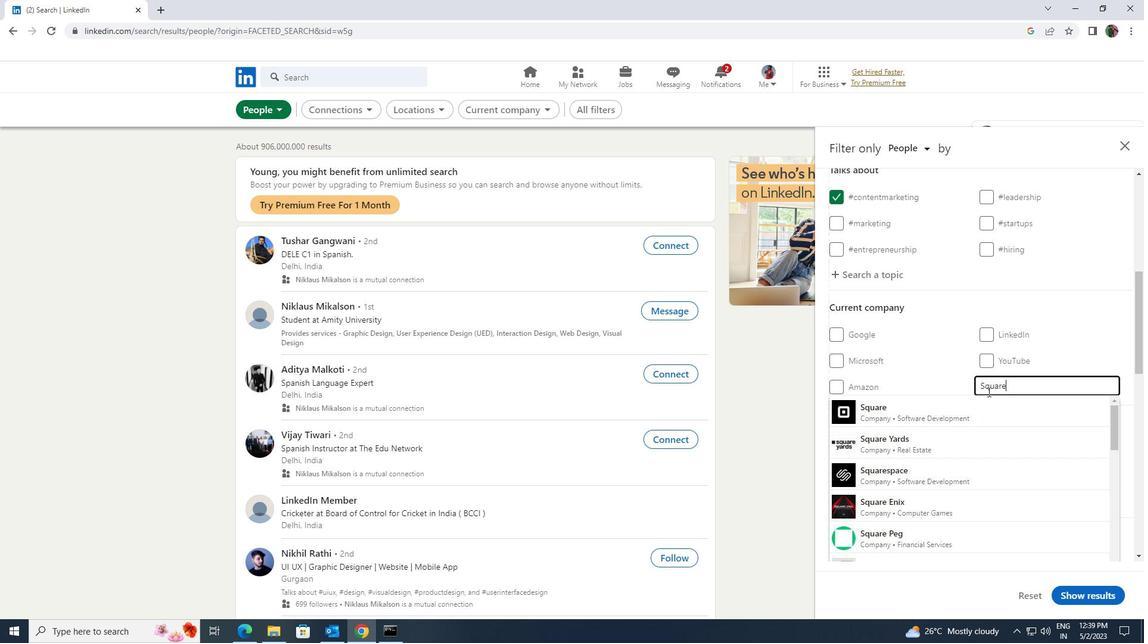 
Action: Mouse moved to (985, 434)
Screenshot: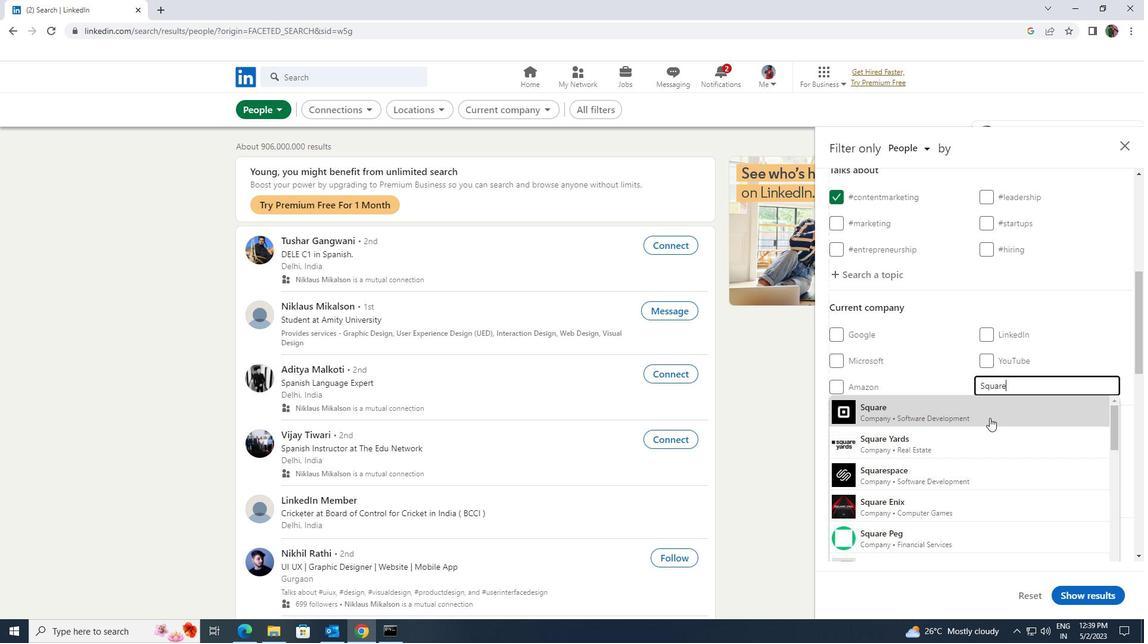 
Action: Mouse pressed left at (985, 434)
Screenshot: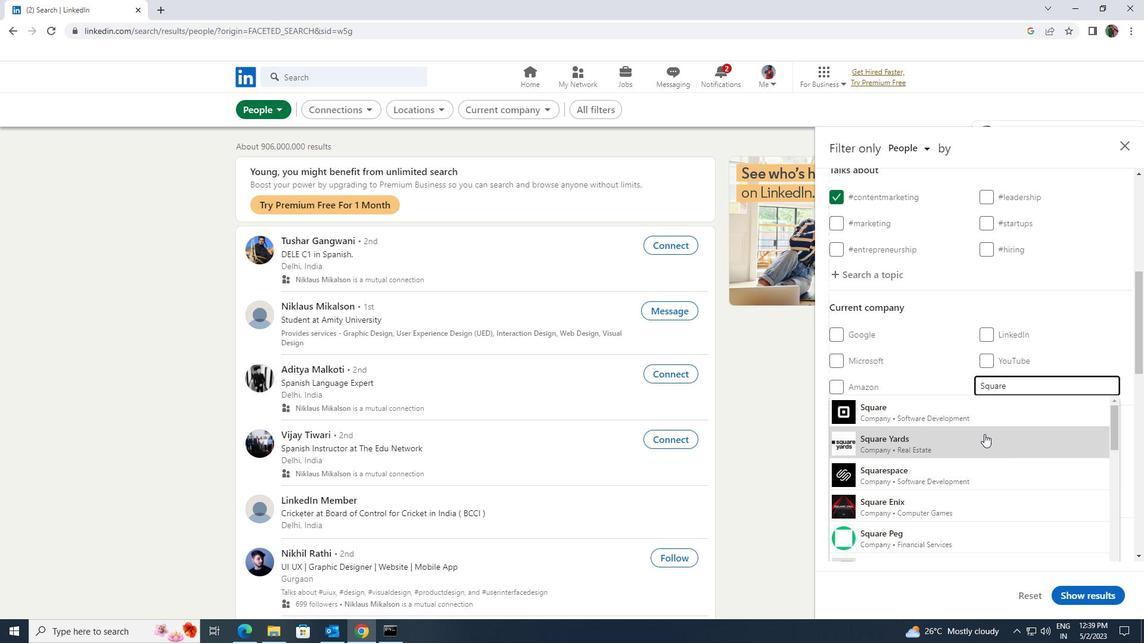 
Action: Mouse scrolled (985, 434) with delta (0, 0)
Screenshot: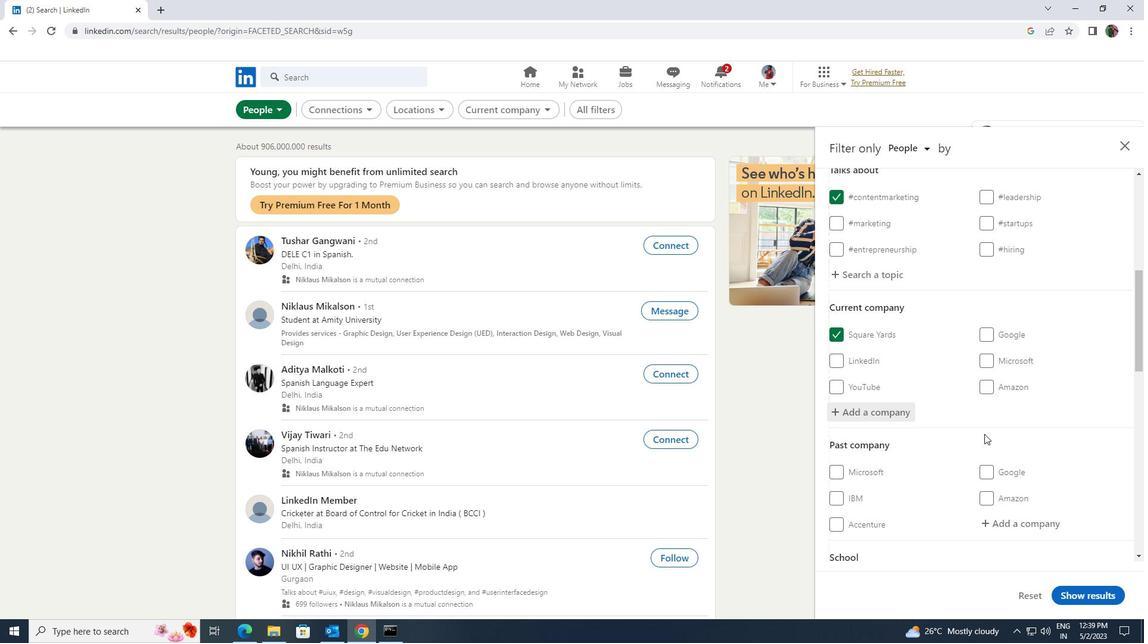 
Action: Mouse scrolled (985, 434) with delta (0, 0)
Screenshot: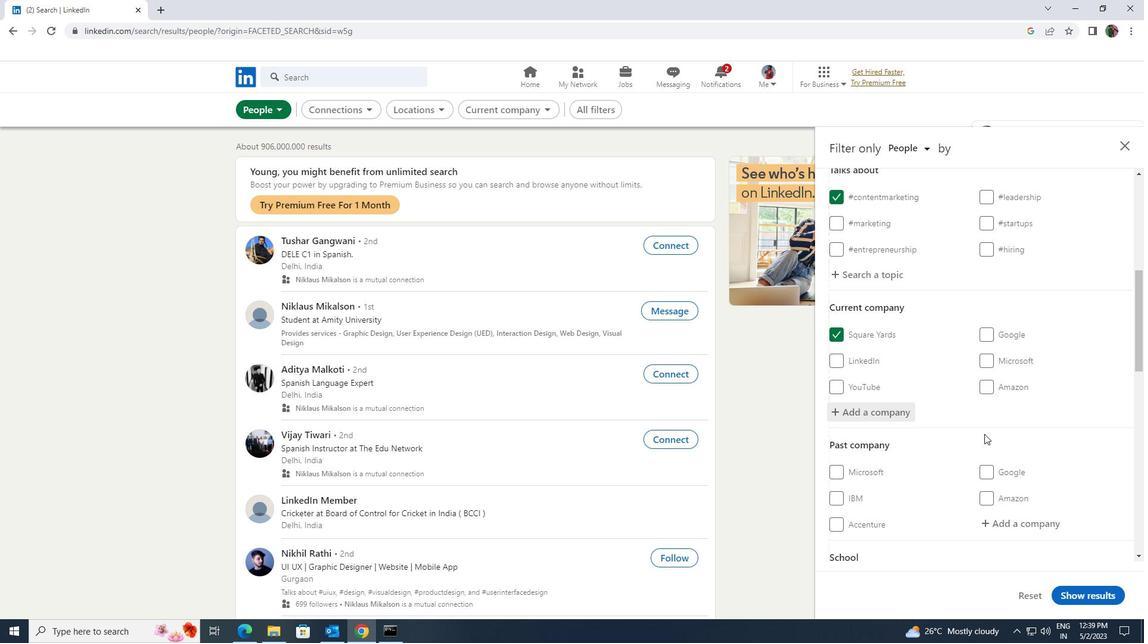 
Action: Mouse scrolled (985, 434) with delta (0, 0)
Screenshot: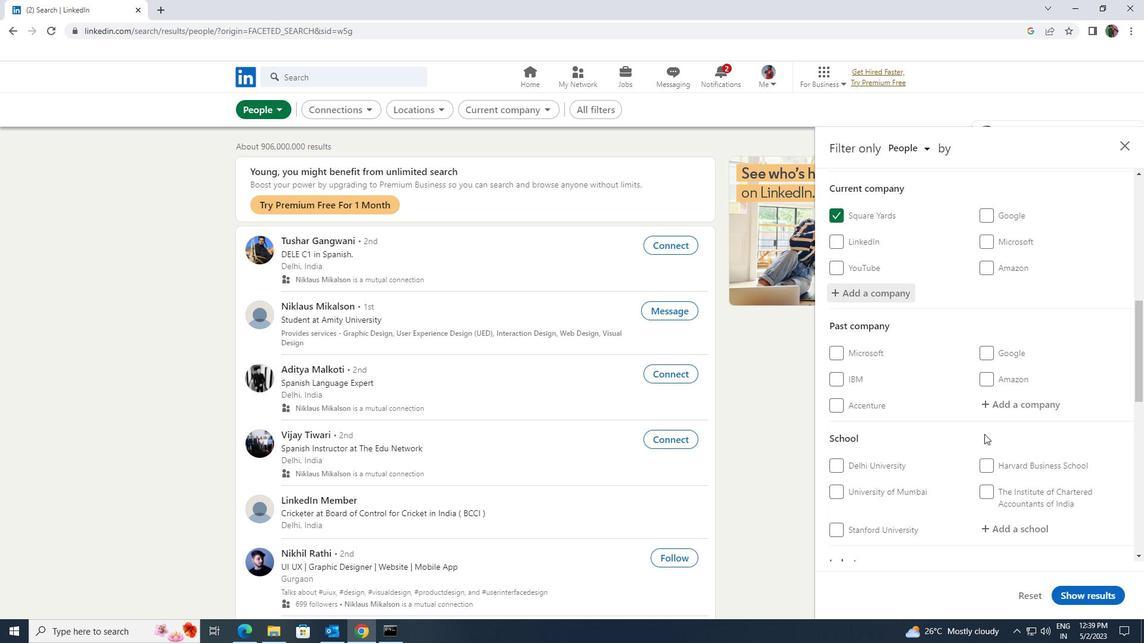 
Action: Mouse scrolled (985, 434) with delta (0, 0)
Screenshot: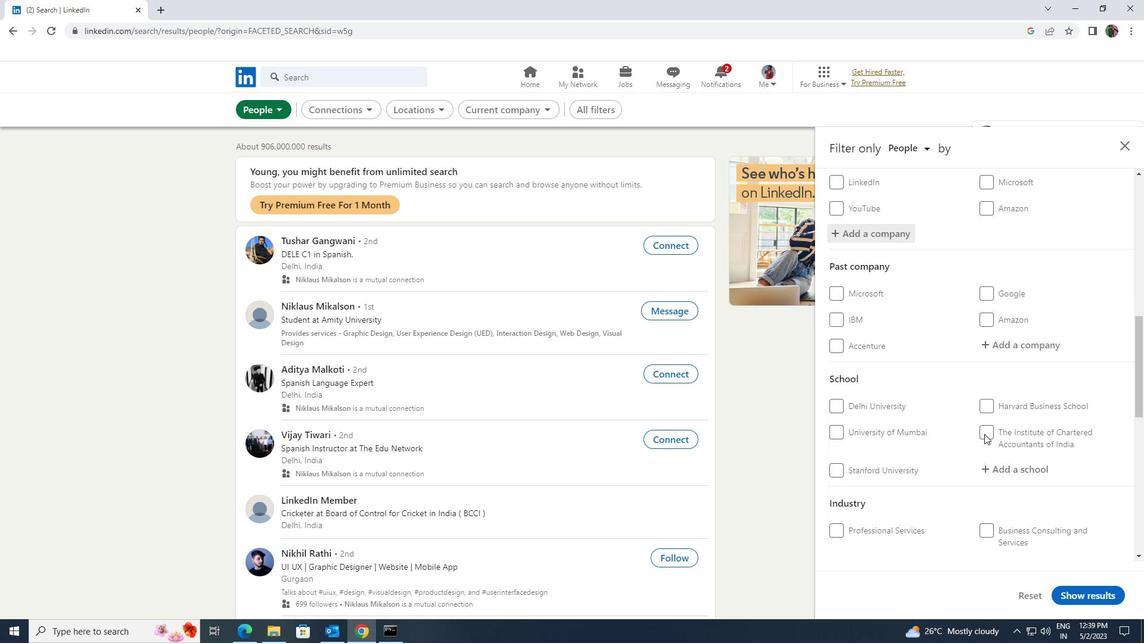 
Action: Mouse moved to (1007, 411)
Screenshot: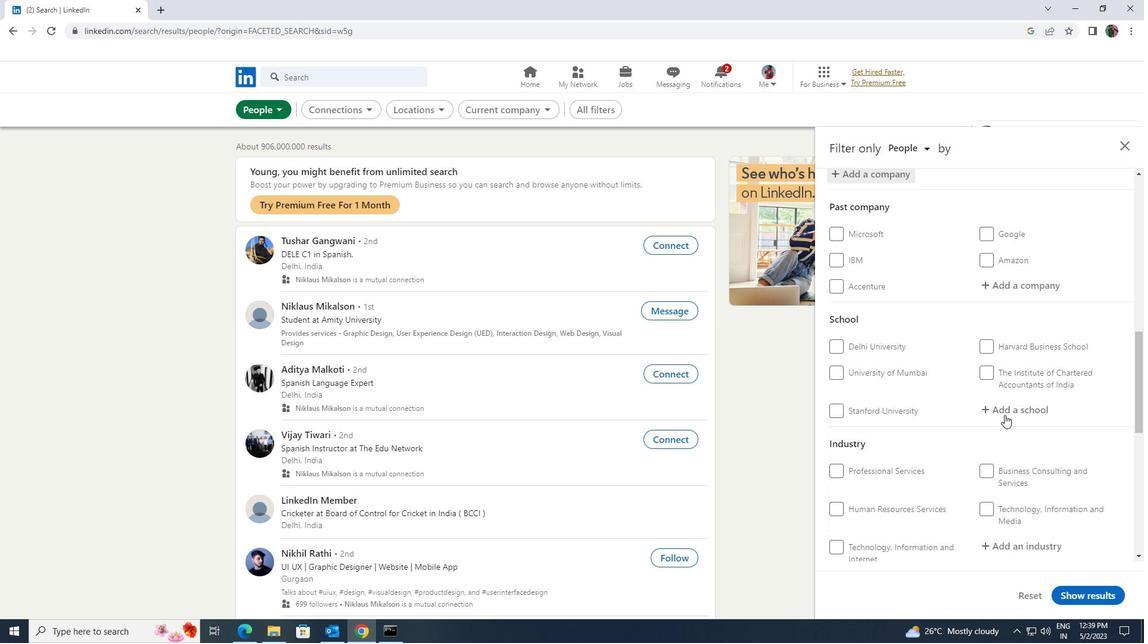 
Action: Mouse pressed left at (1007, 411)
Screenshot: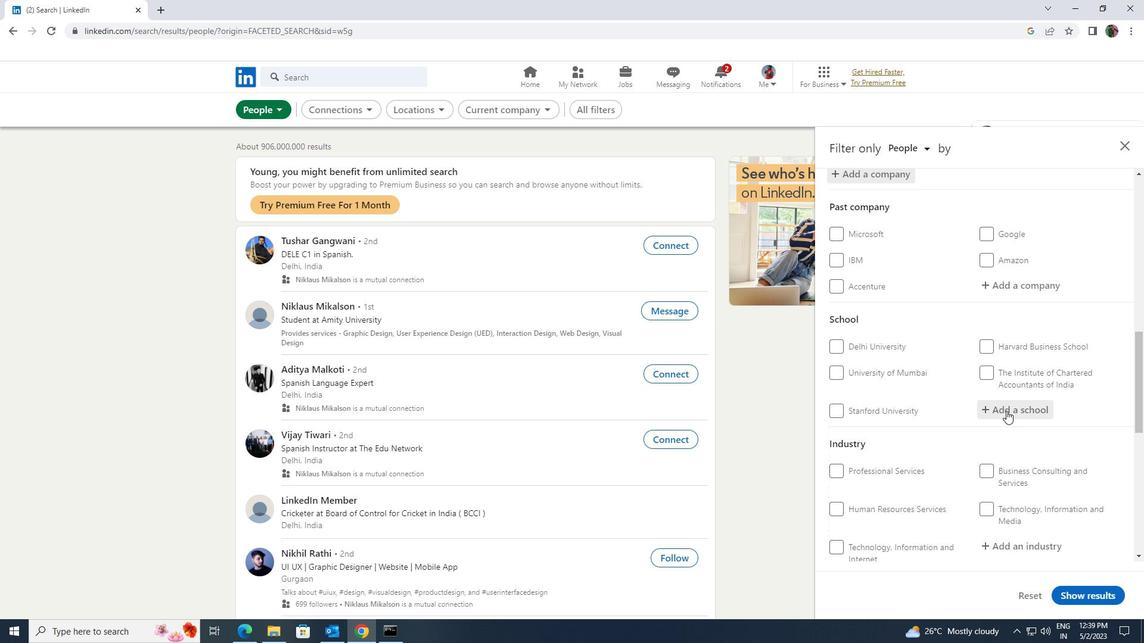 
Action: Key pressed <Key.shift><Key.shift><Key.shift><Key.shift><Key.shift>NORTCAP<Key.space><Key.shift>UNIVERSITY
Screenshot: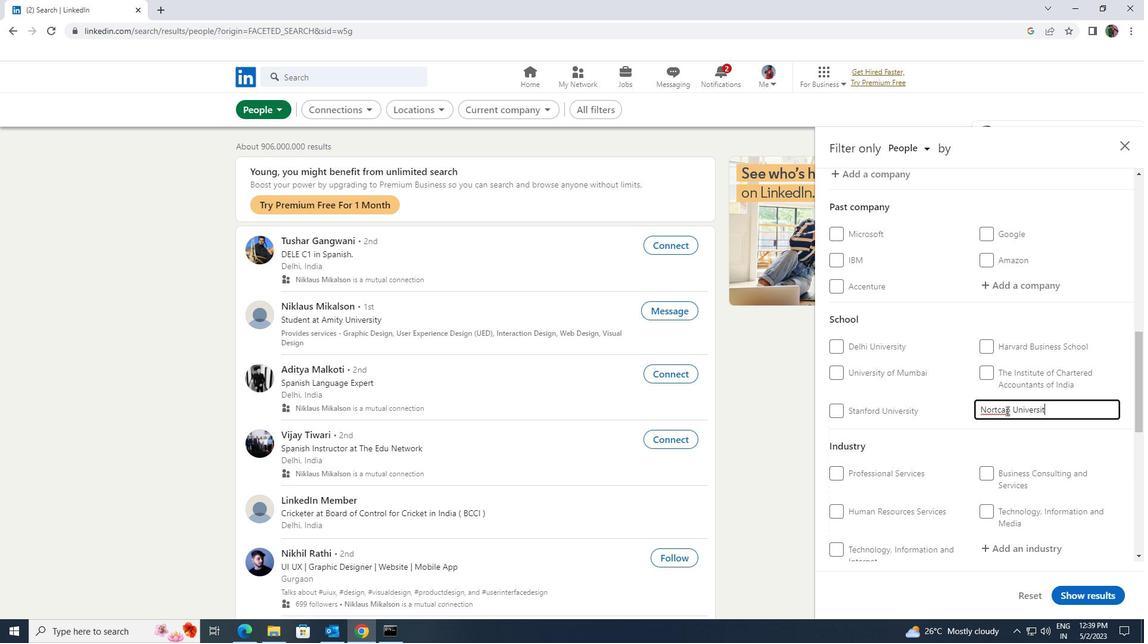
Action: Mouse scrolled (1007, 410) with delta (0, 0)
Screenshot: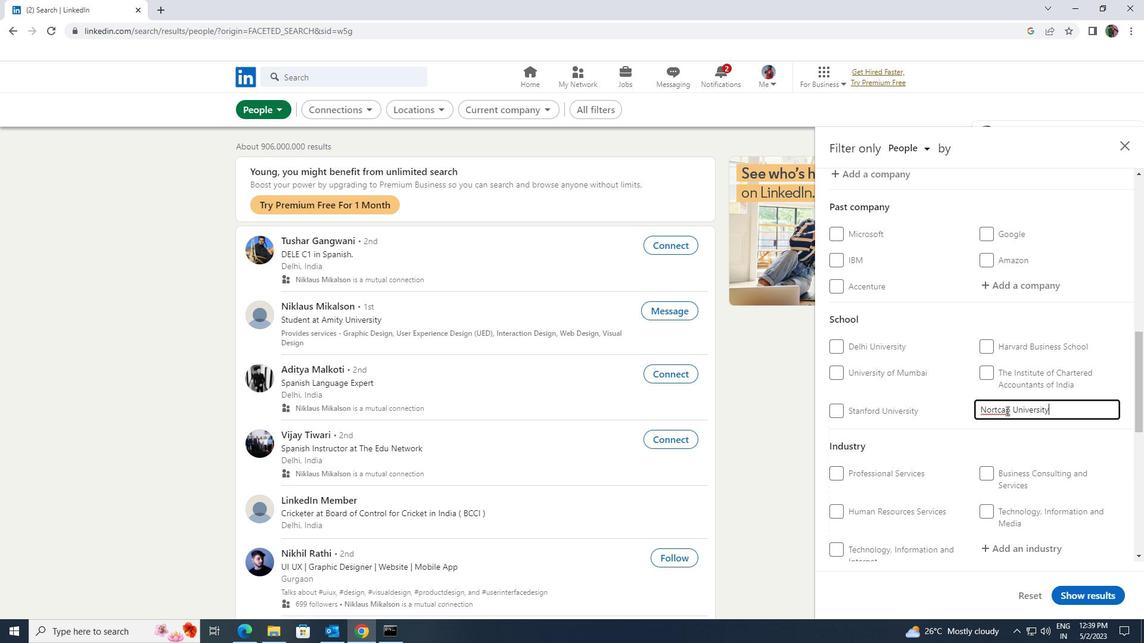 
Action: Mouse scrolled (1007, 410) with delta (0, 0)
Screenshot: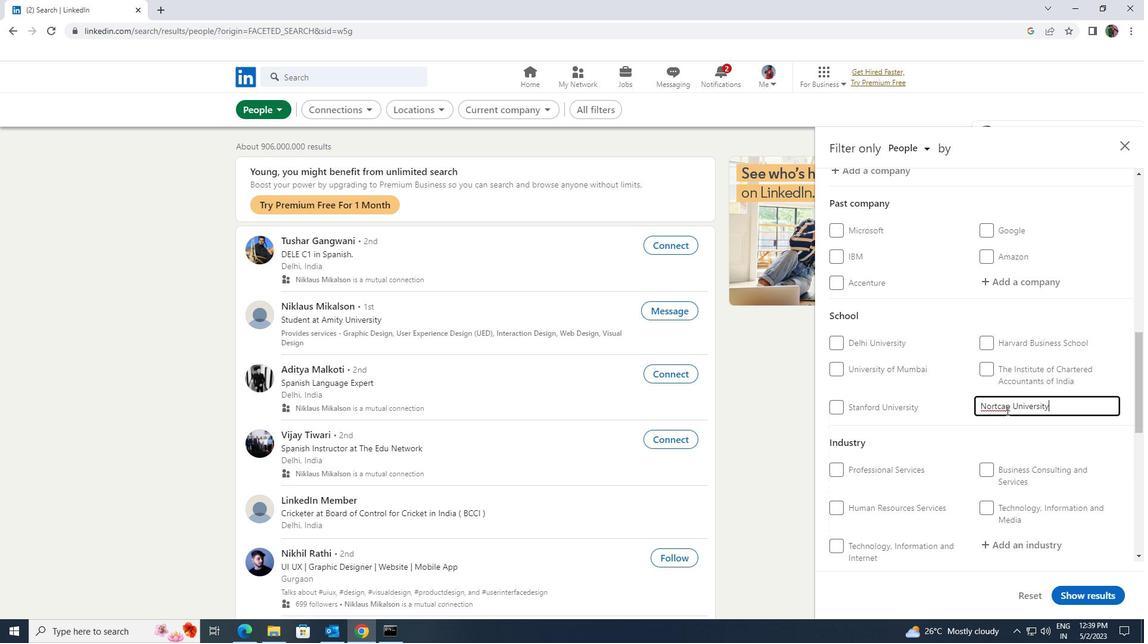 
Action: Mouse moved to (1008, 424)
Screenshot: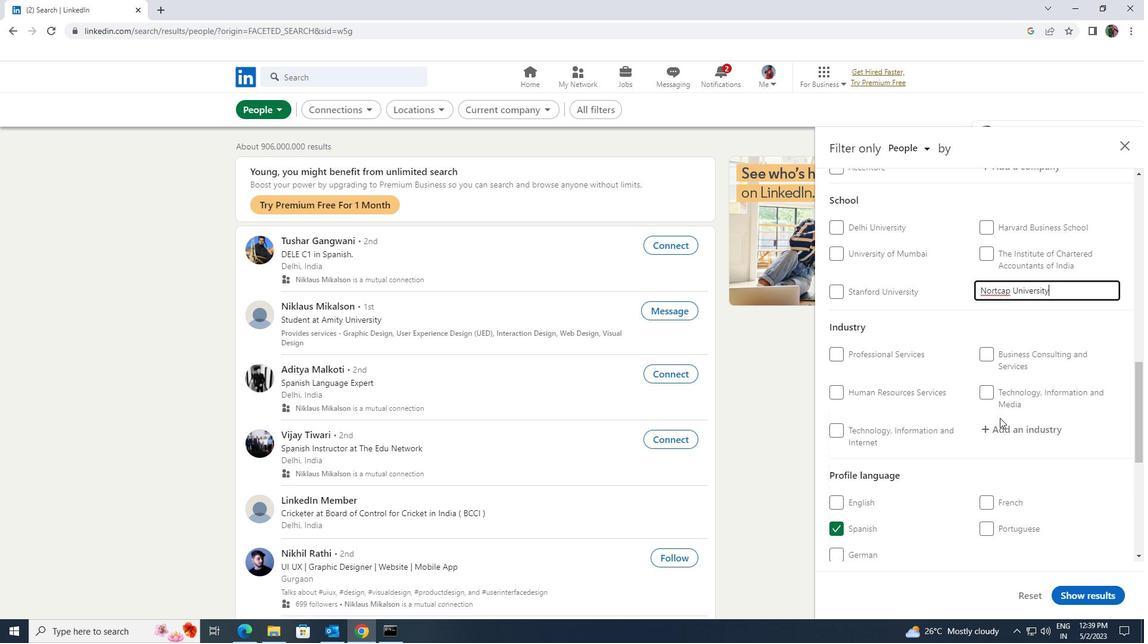 
Action: Mouse pressed left at (1008, 424)
Screenshot: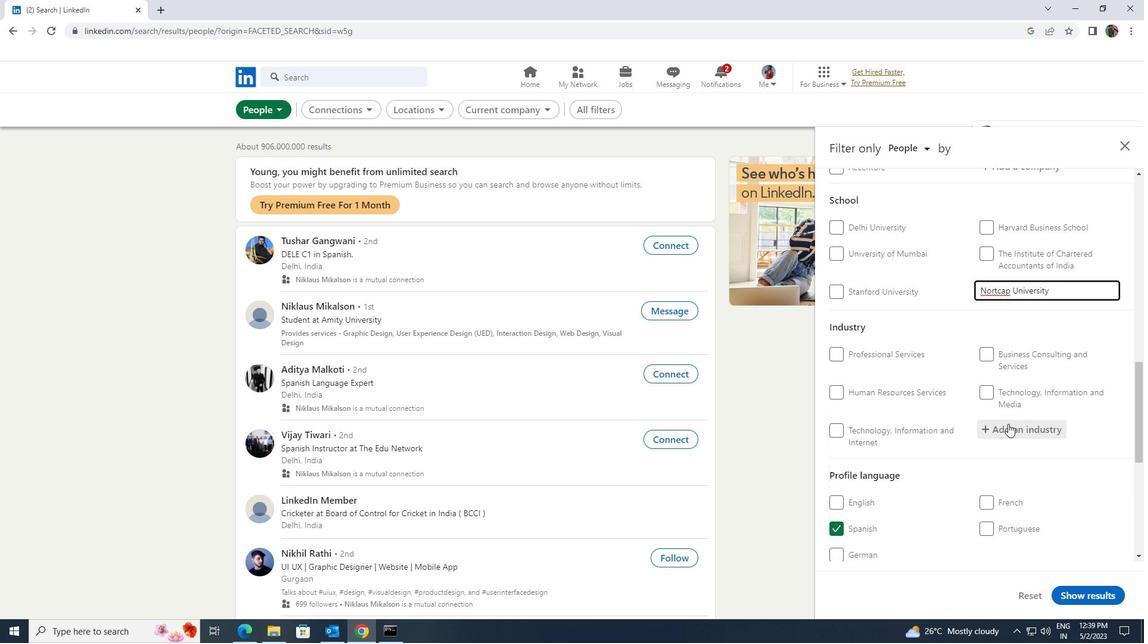 
Action: Key pressed <Key.shift><Key.shift><Key.shift><Key.shift><Key.shift><Key.shift><Key.shift>MOTOR
Screenshot: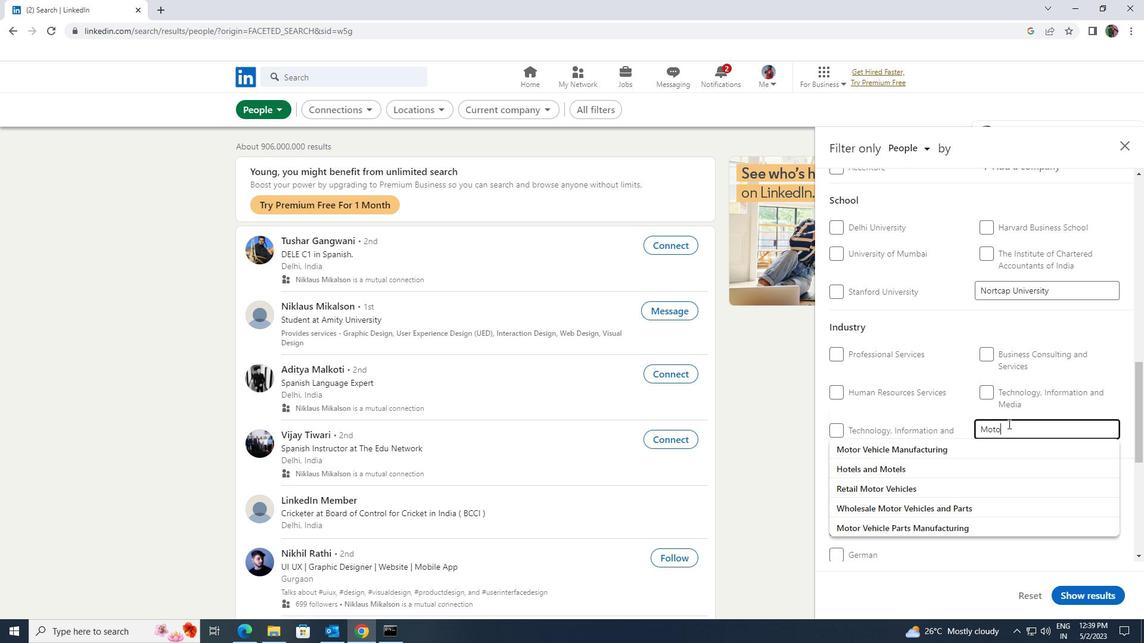 
Action: Mouse moved to (976, 445)
Screenshot: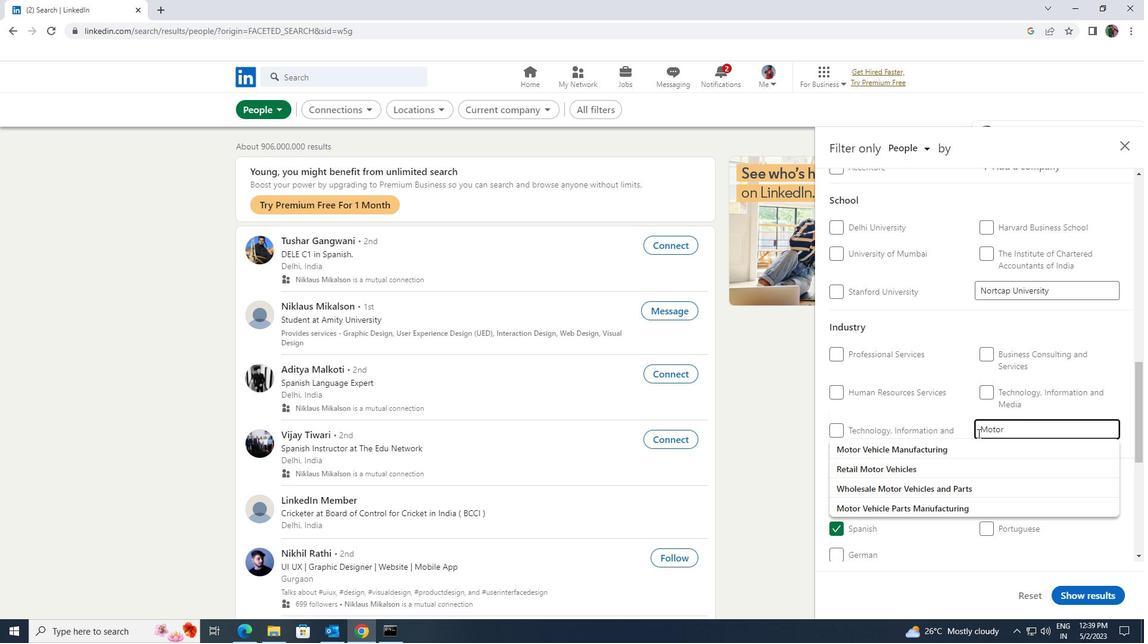 
Action: Mouse pressed left at (976, 445)
Screenshot: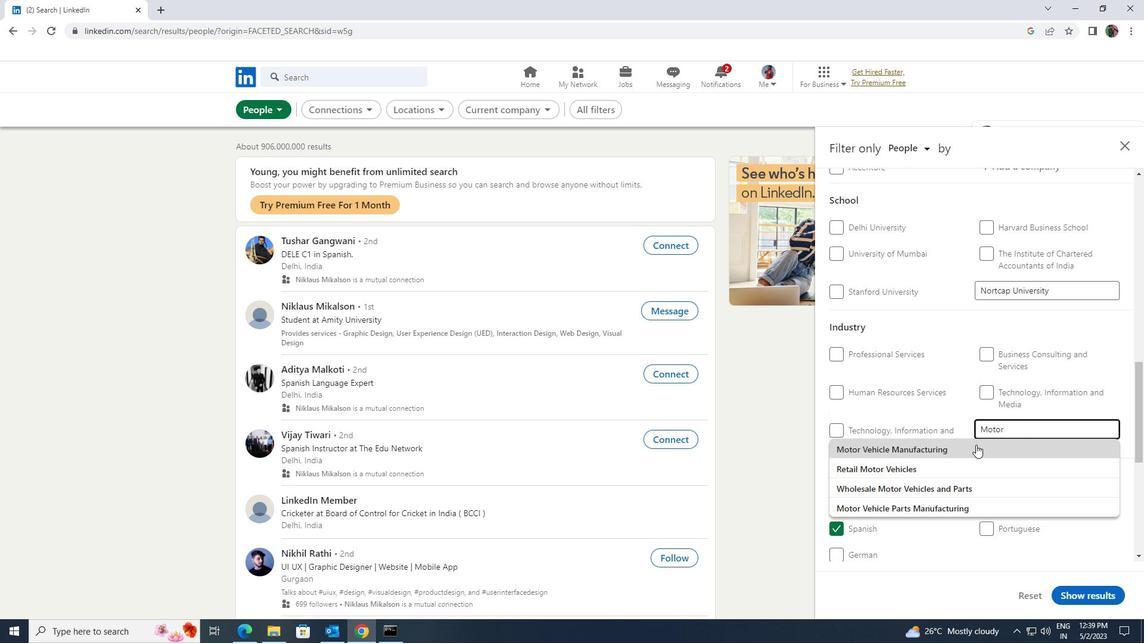 
Action: Mouse moved to (973, 447)
Screenshot: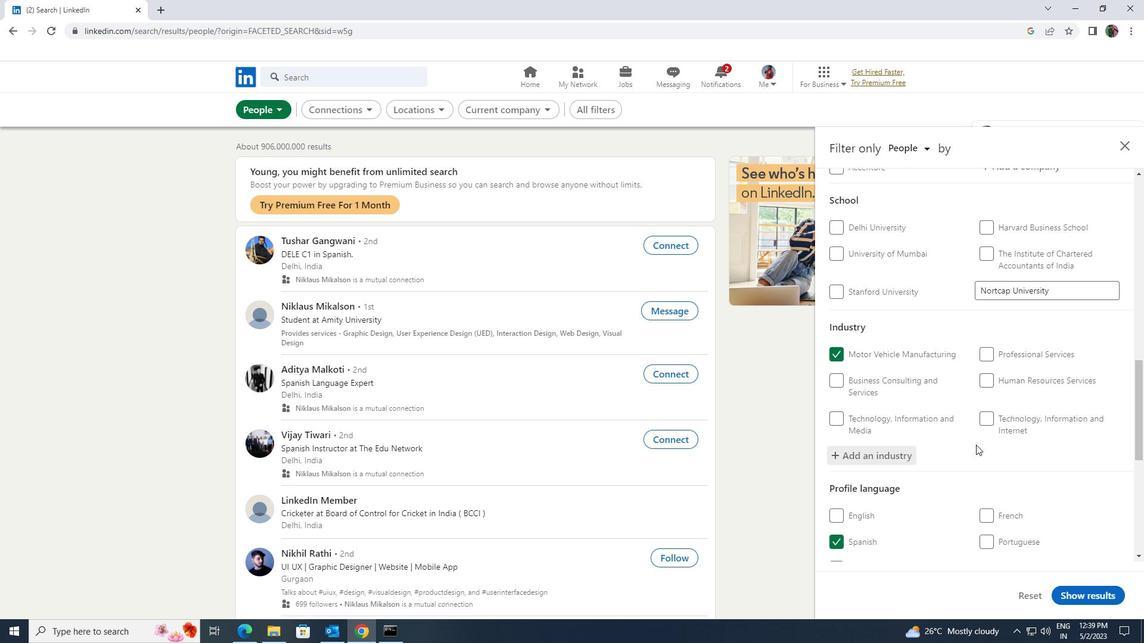 
Action: Mouse scrolled (973, 447) with delta (0, 0)
Screenshot: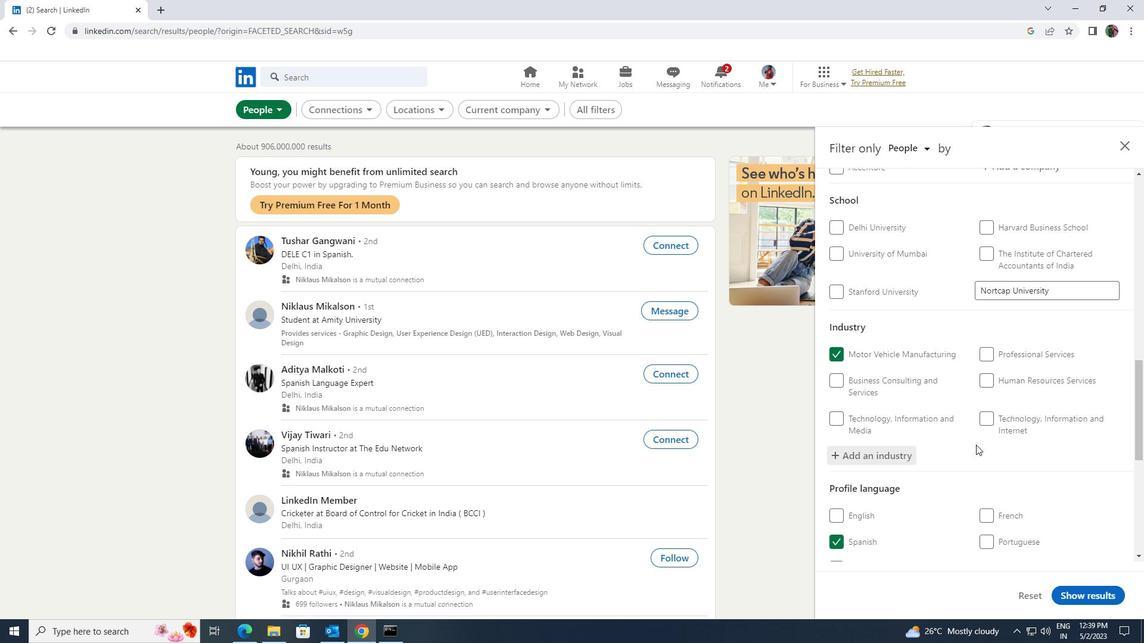 
Action: Mouse moved to (967, 452)
Screenshot: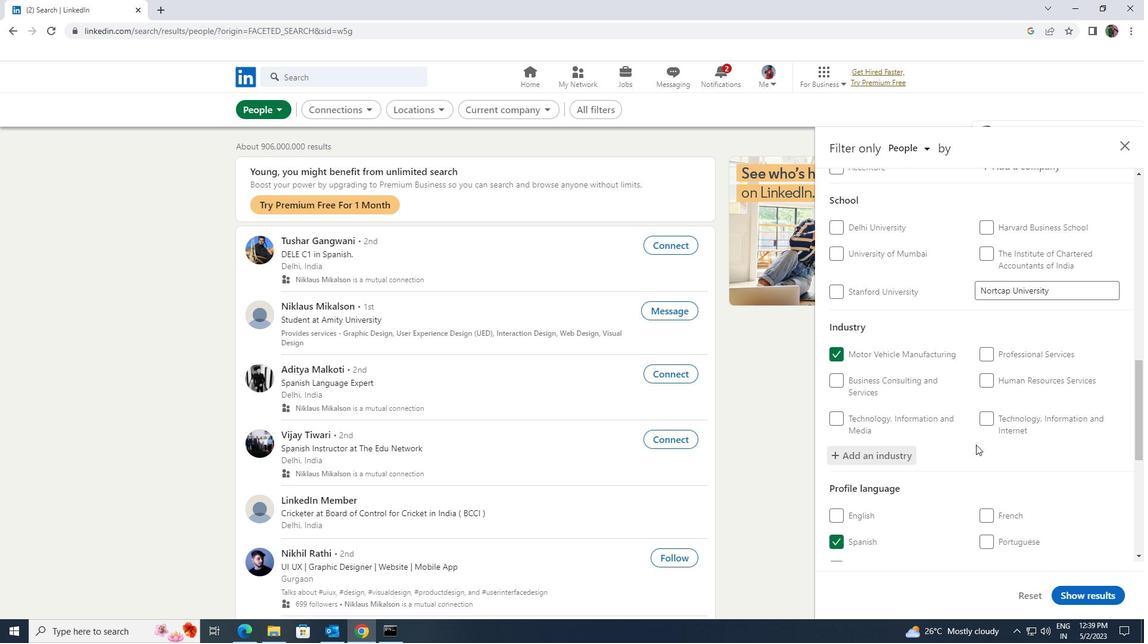 
Action: Mouse scrolled (967, 451) with delta (0, 0)
Screenshot: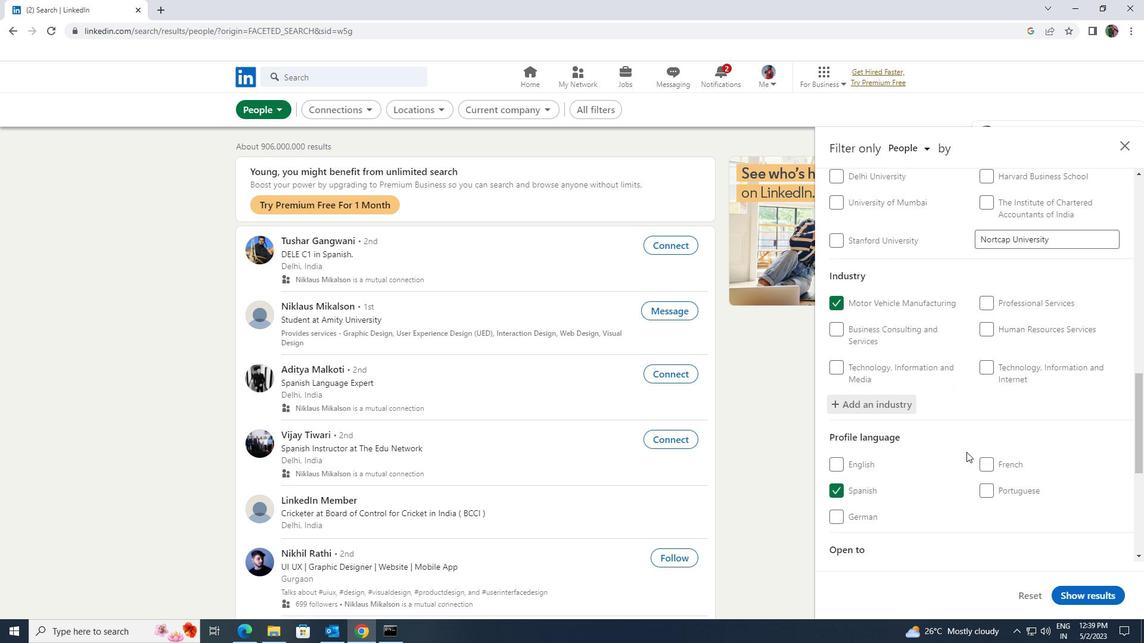 
Action: Mouse scrolled (967, 451) with delta (0, 0)
Screenshot: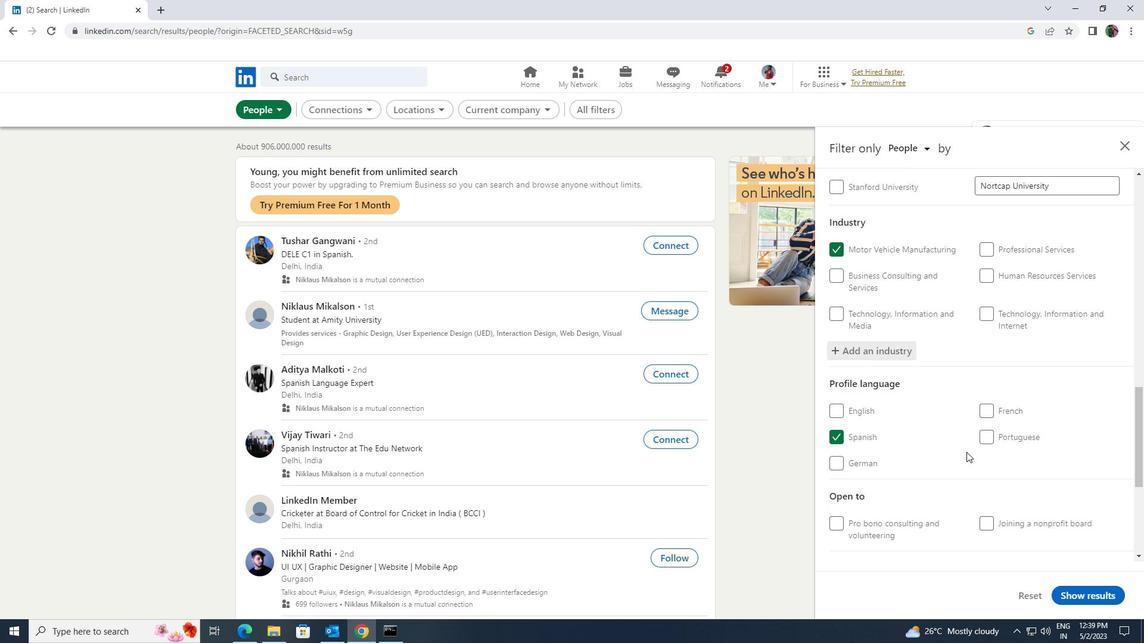 
Action: Mouse scrolled (967, 451) with delta (0, 0)
Screenshot: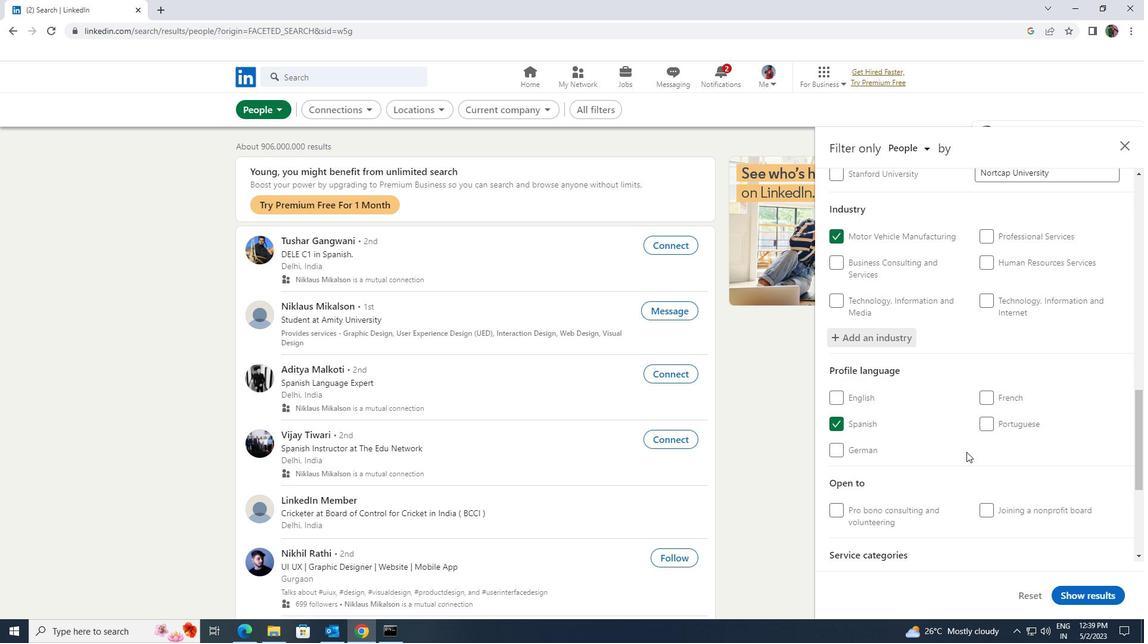 
Action: Mouse scrolled (967, 451) with delta (0, 0)
Screenshot: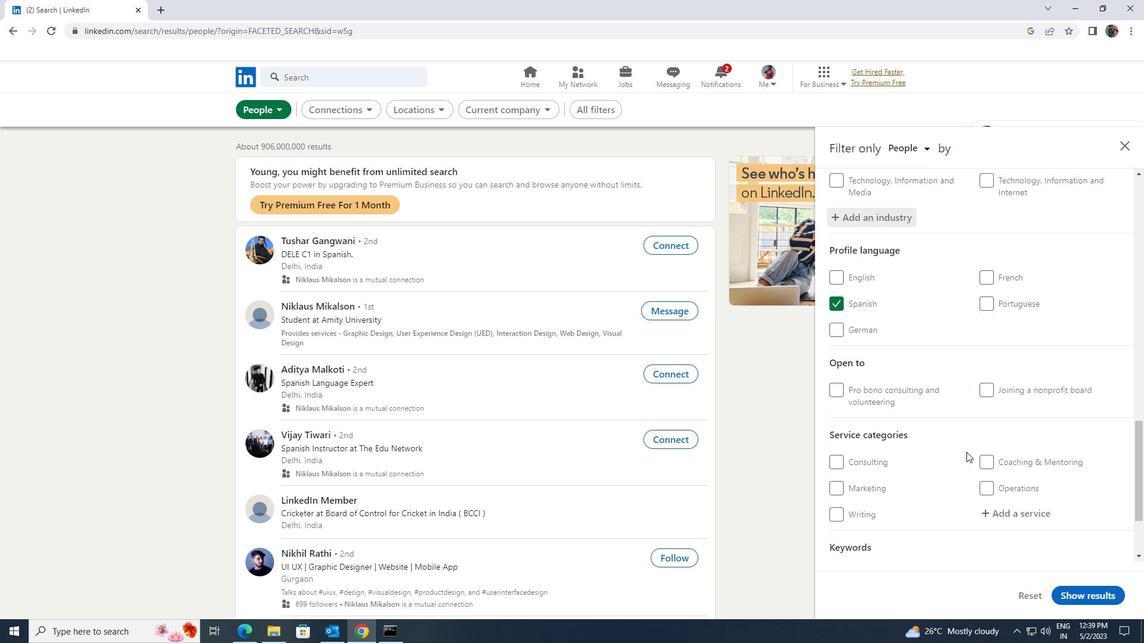 
Action: Mouse moved to (984, 450)
Screenshot: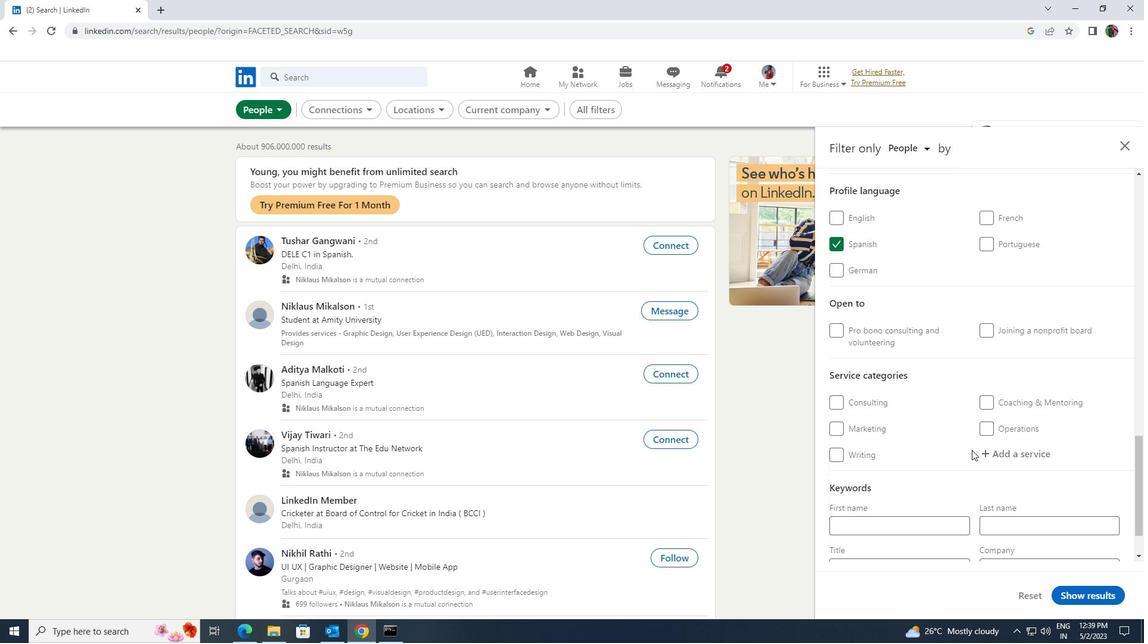 
Action: Mouse pressed left at (984, 450)
Screenshot: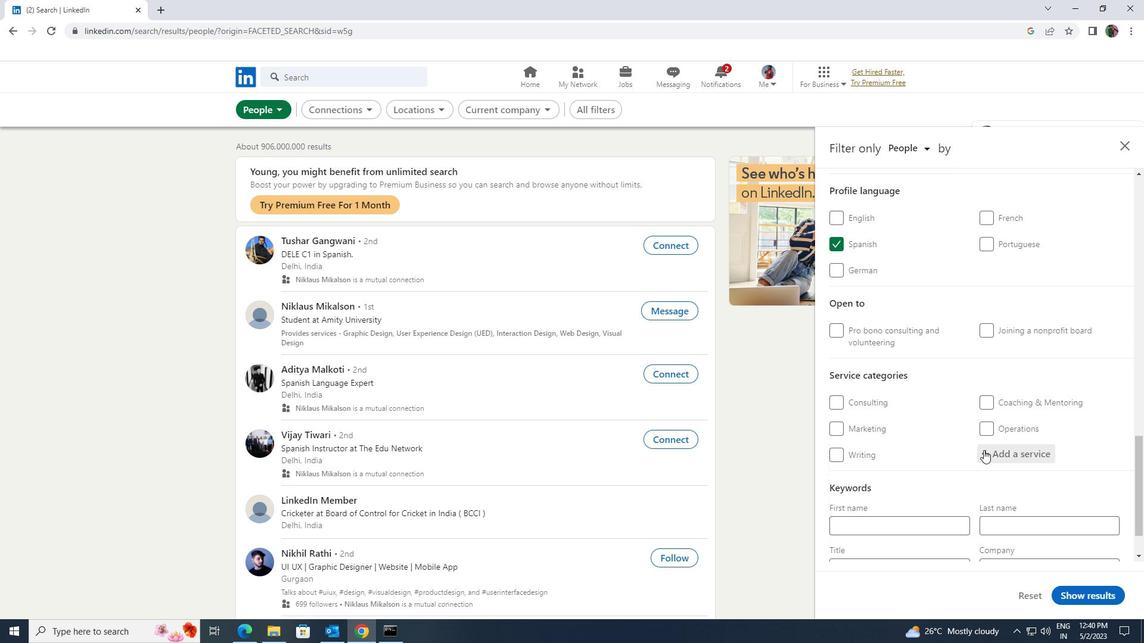 
Action: Mouse moved to (985, 450)
Screenshot: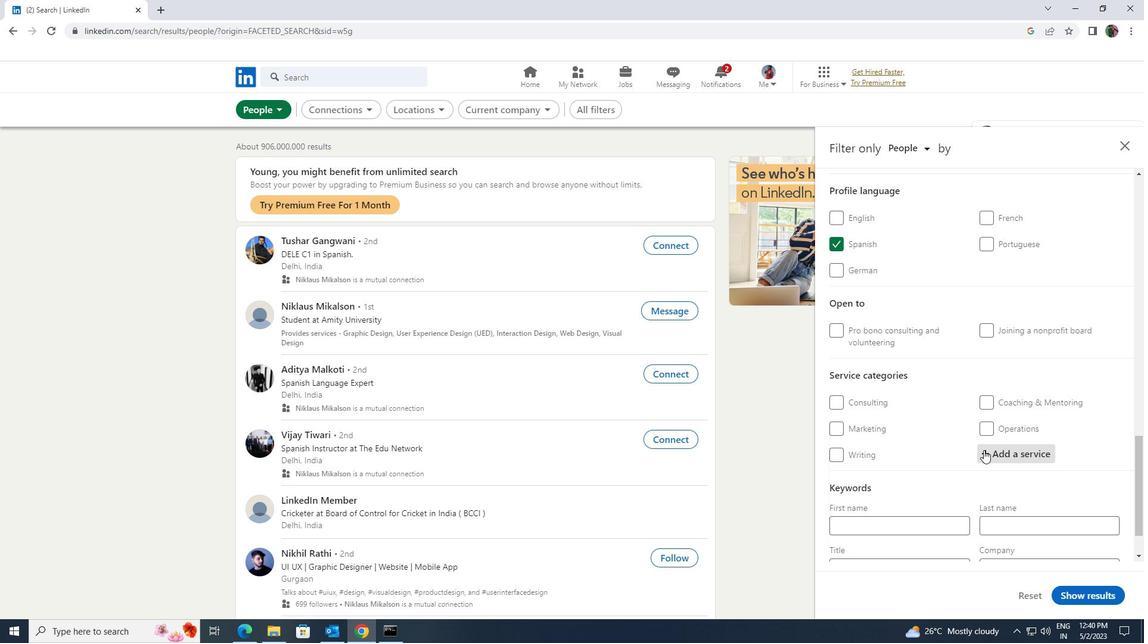 
Action: Key pressed <Key.shift><Key.shift><Key.shift><Key.shift><Key.shift><Key.shift><Key.shift><Key.shift><Key.shift><Key.shift><Key.shift><Key.shift><Key.shift><Key.shift><Key.shift><Key.shift><Key.shift><Key.shift><Key.shift><Key.shift><Key.shift>DEMAND<Key.space>
Screenshot: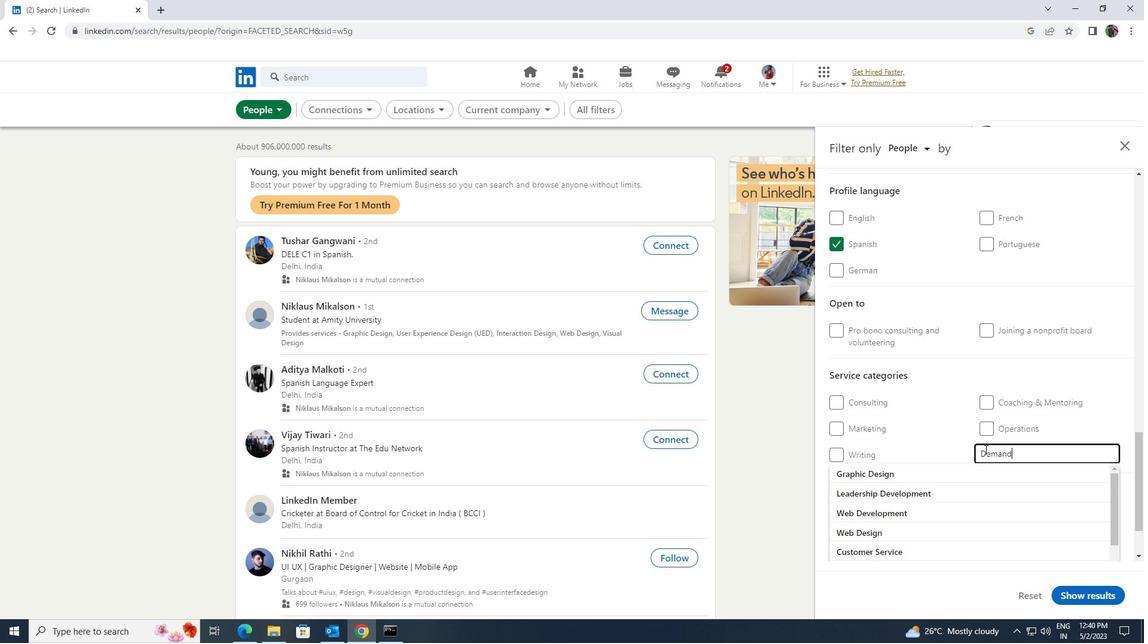 
Action: Mouse moved to (965, 470)
Screenshot: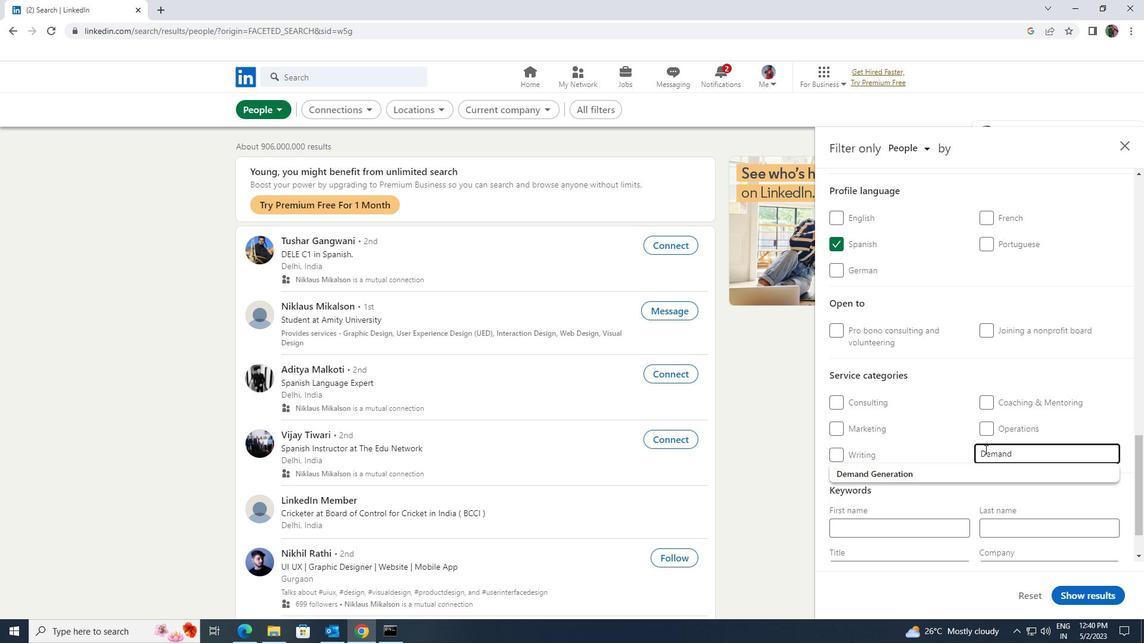 
Action: Mouse pressed left at (965, 470)
Screenshot: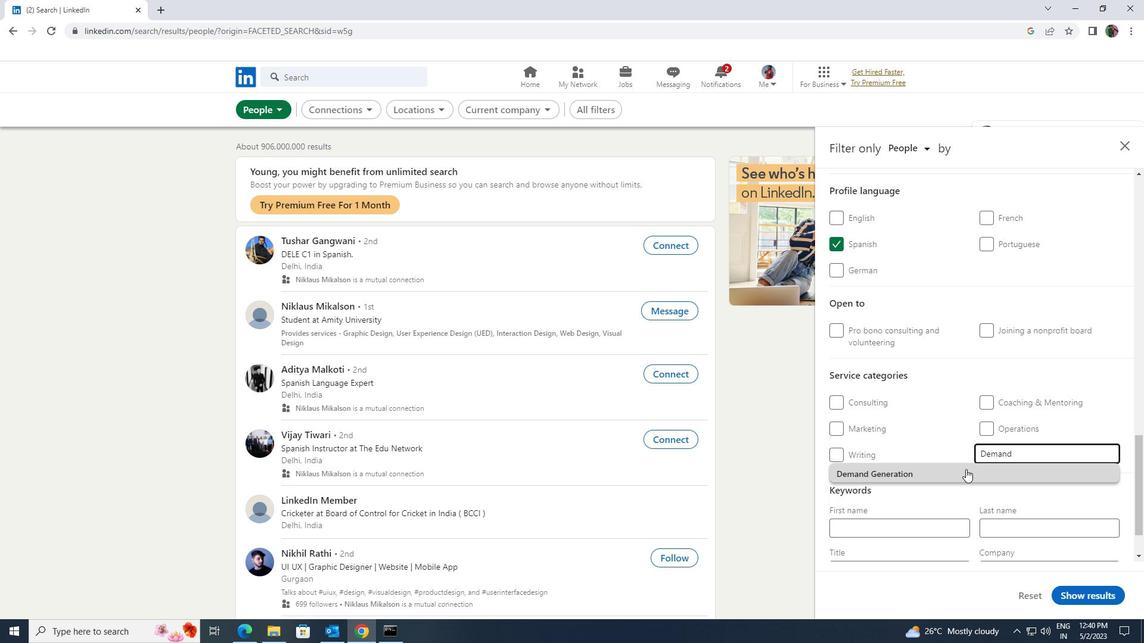
Action: Mouse moved to (965, 471)
Screenshot: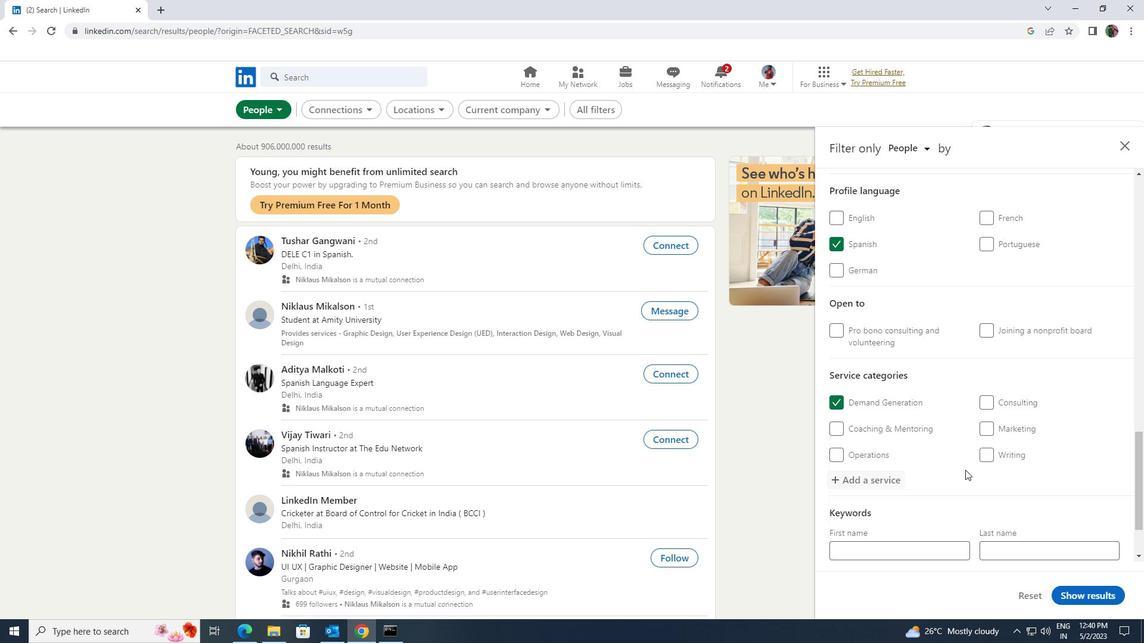 
Action: Mouse scrolled (965, 471) with delta (0, 0)
Screenshot: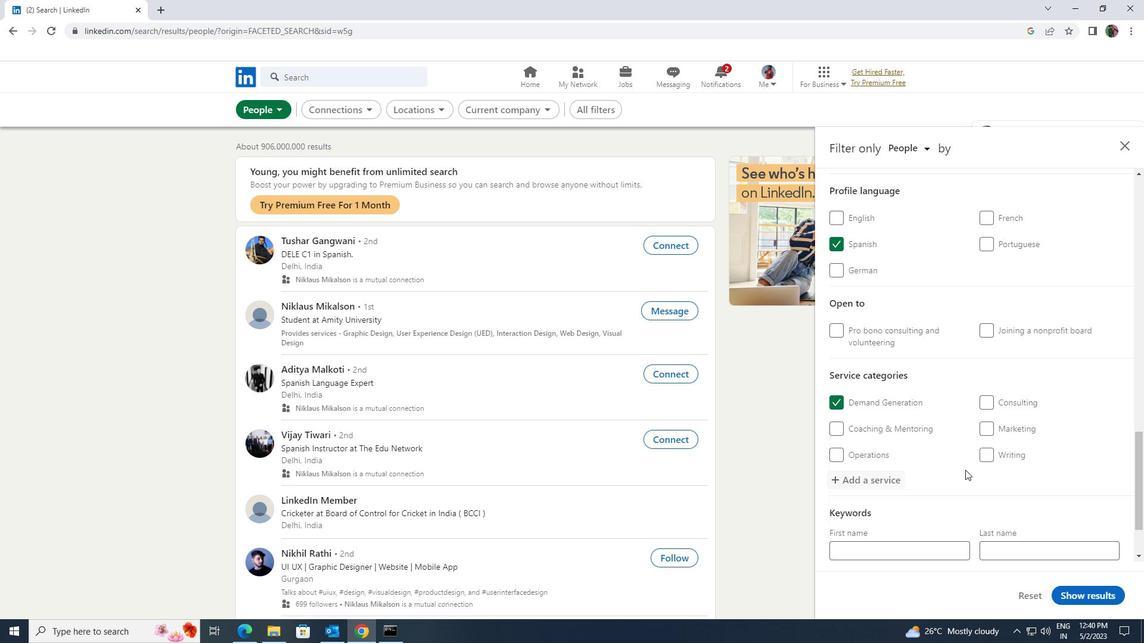 
Action: Mouse moved to (965, 472)
Screenshot: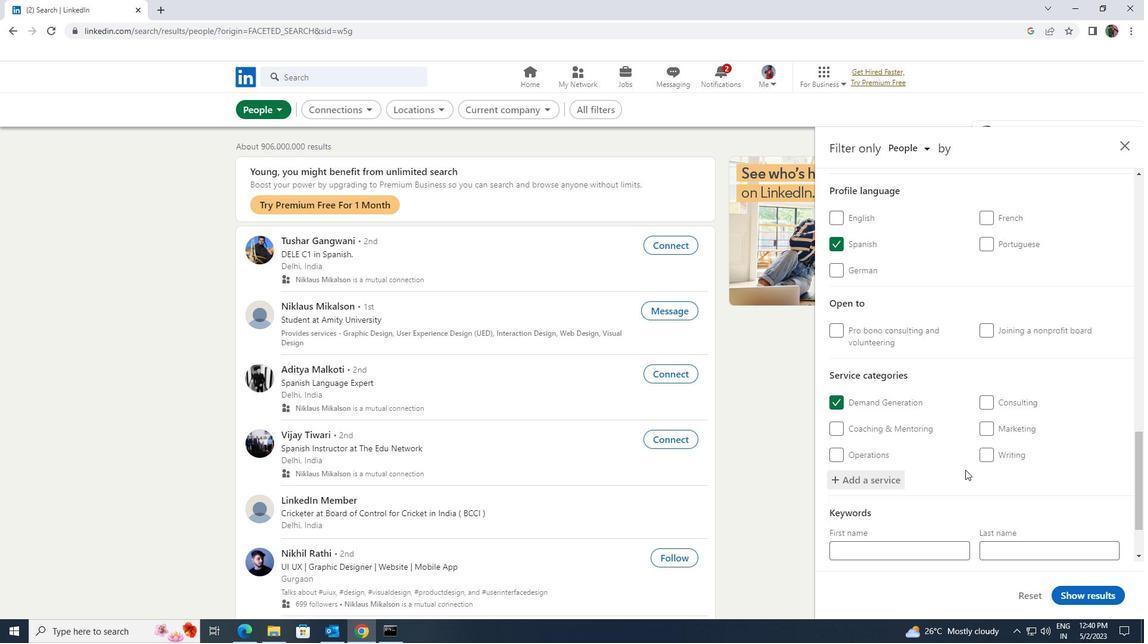 
Action: Mouse scrolled (965, 471) with delta (0, 0)
Screenshot: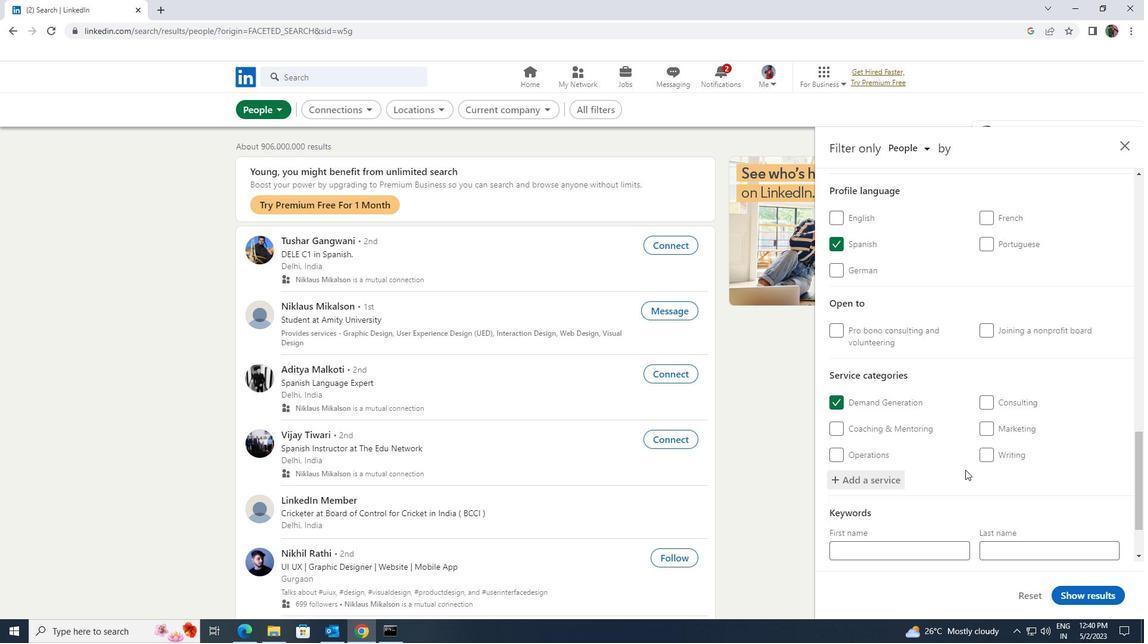 
Action: Mouse moved to (956, 503)
Screenshot: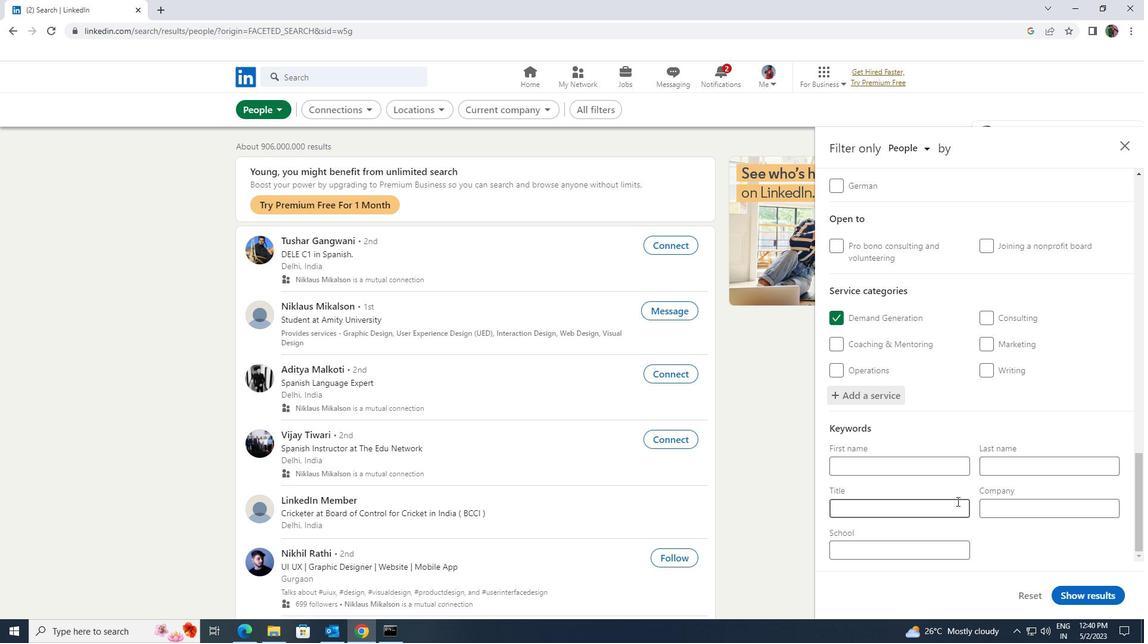 
Action: Mouse pressed left at (956, 503)
Screenshot: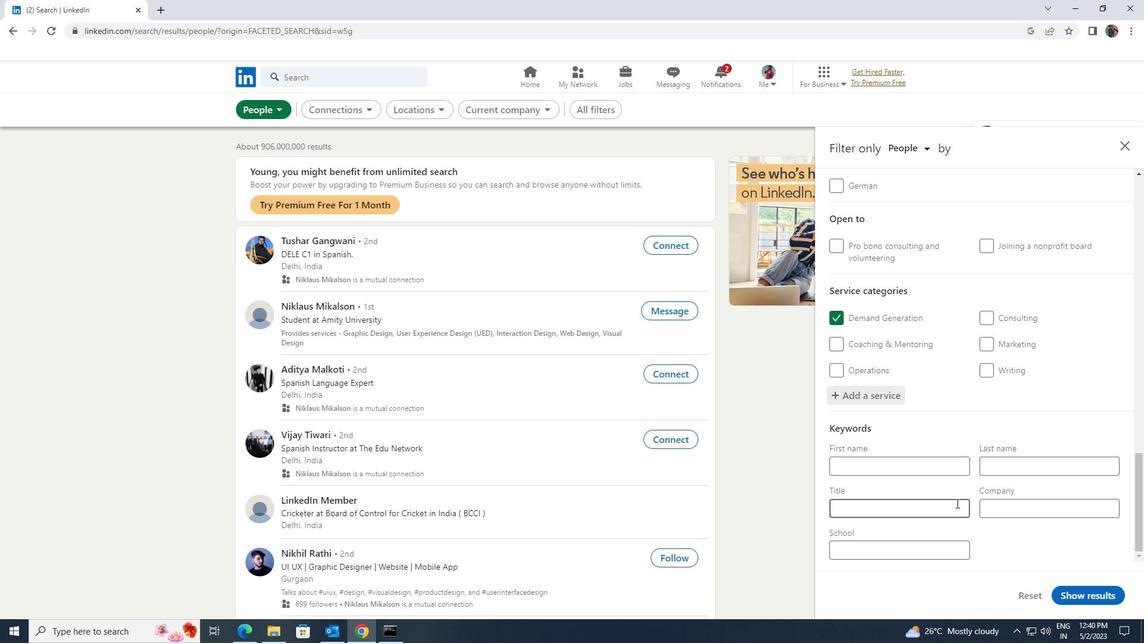 
Action: Key pressed <Key.shift><Key.shift><Key.shift><Key.shift><Key.shift>PROGRAM<Key.space><Key.shift><Key.shift><Key.shift><Key.shift><Key.shift><Key.shift><Key.shift><Key.shift>MANAGER
Screenshot: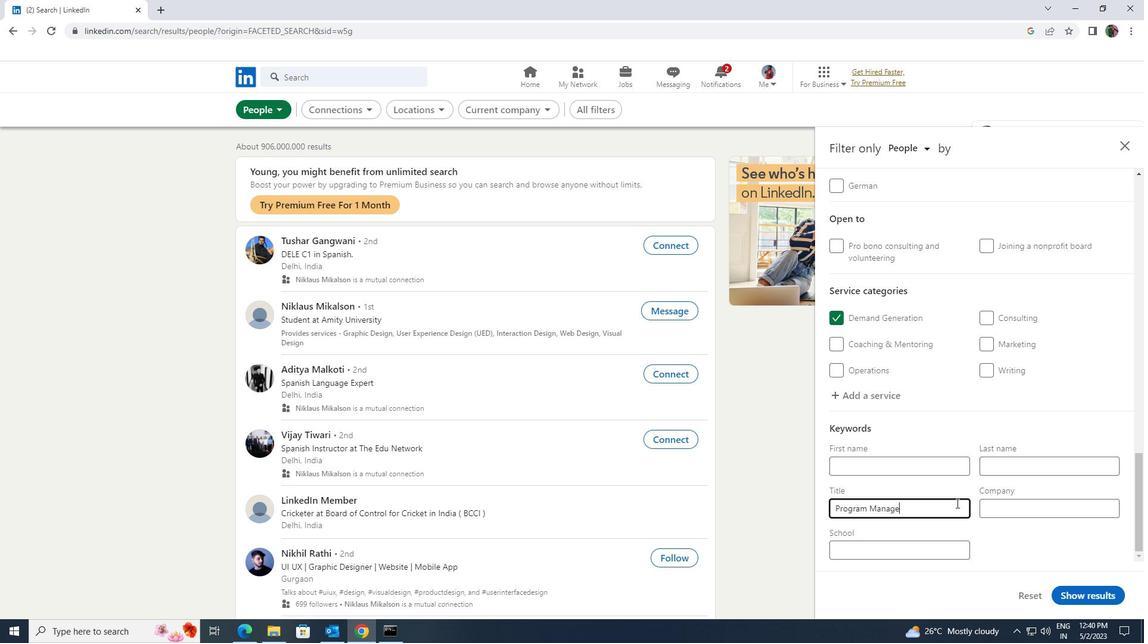 
Action: Mouse moved to (1063, 590)
Screenshot: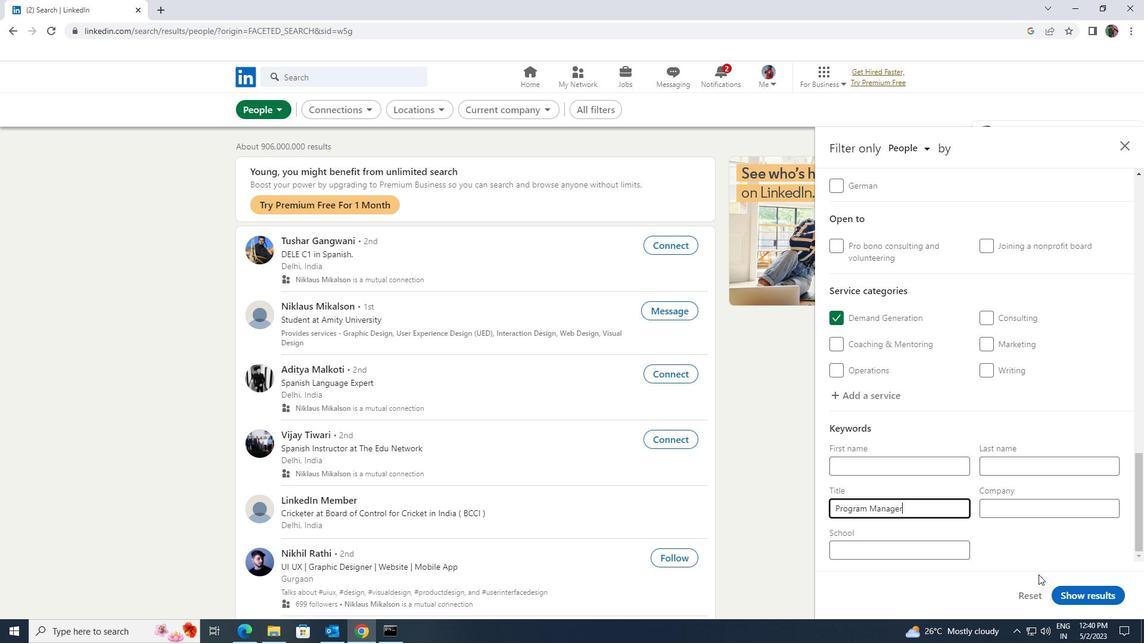 
Action: Mouse pressed left at (1063, 590)
Screenshot: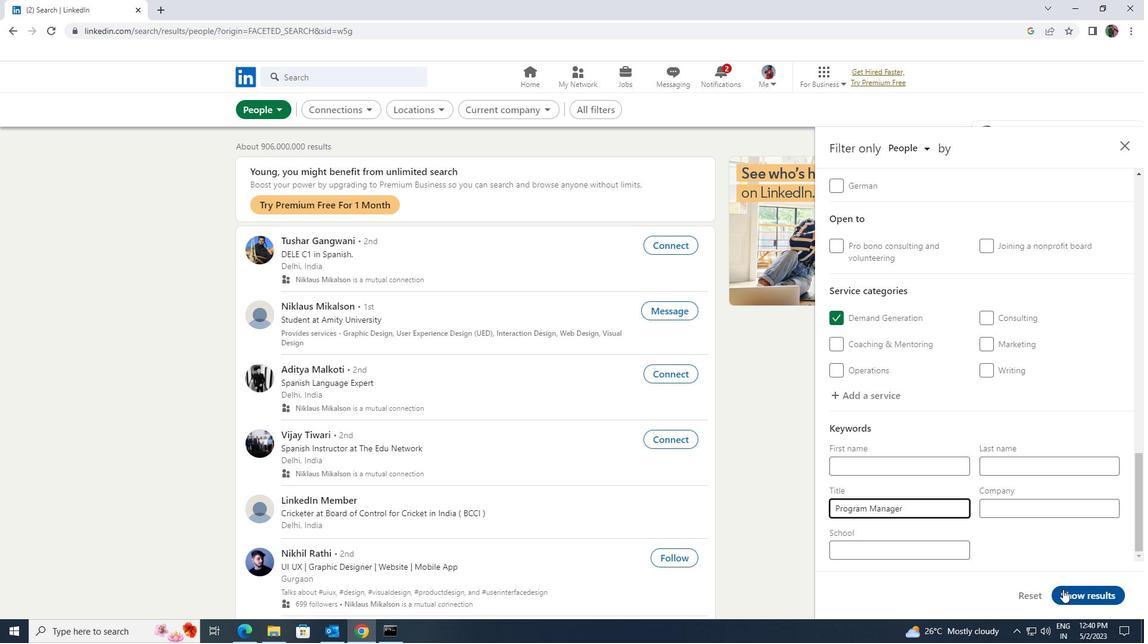 
Action: Mouse moved to (1063, 590)
Screenshot: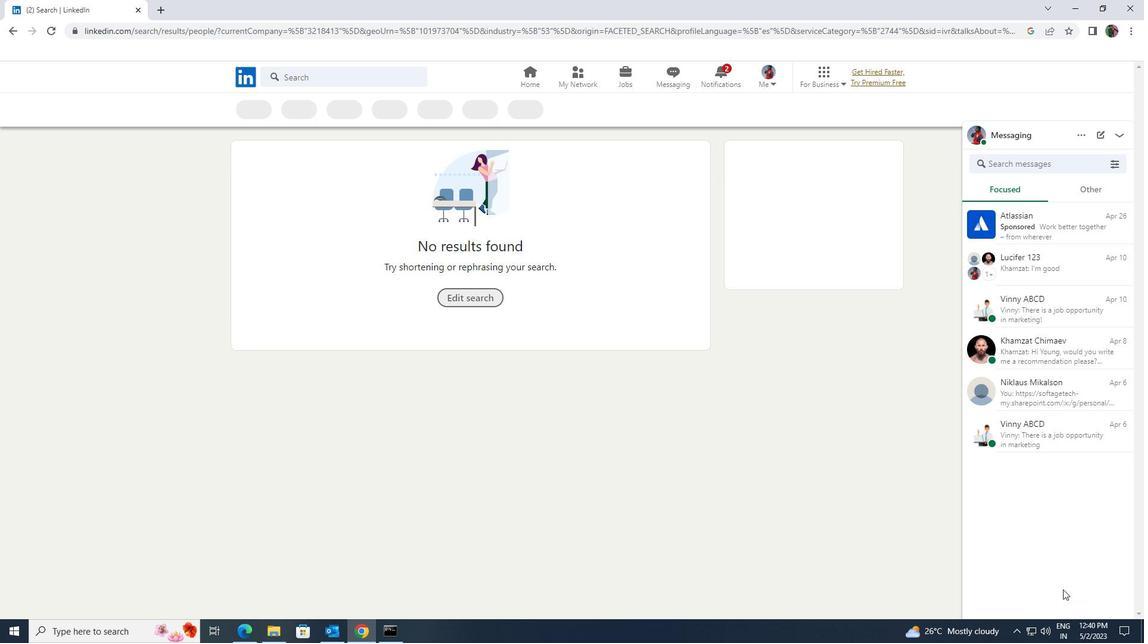 
